 Task: Find connections with filter location Dour with filter topic #healthcarewith filter profile language English with filter current company Teekay with filter school Little Flower Public School - India with filter industry Specialty Trade Contractors with filter service category Real Estate Appraisal with filter keywords title Bank Teller
Action: Mouse moved to (548, 96)
Screenshot: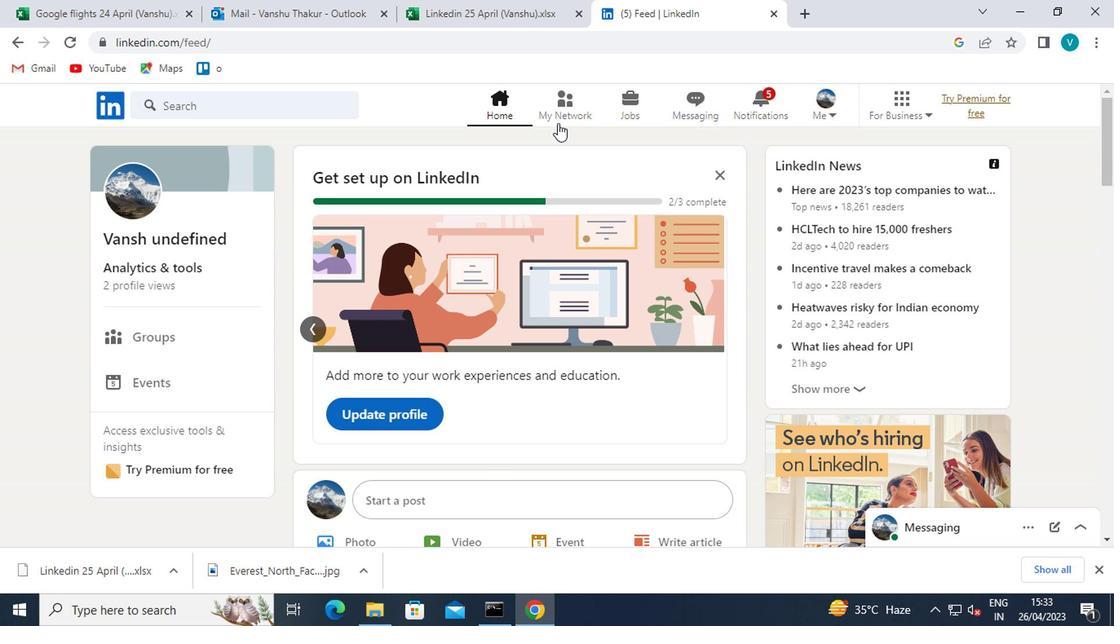 
Action: Mouse pressed left at (548, 96)
Screenshot: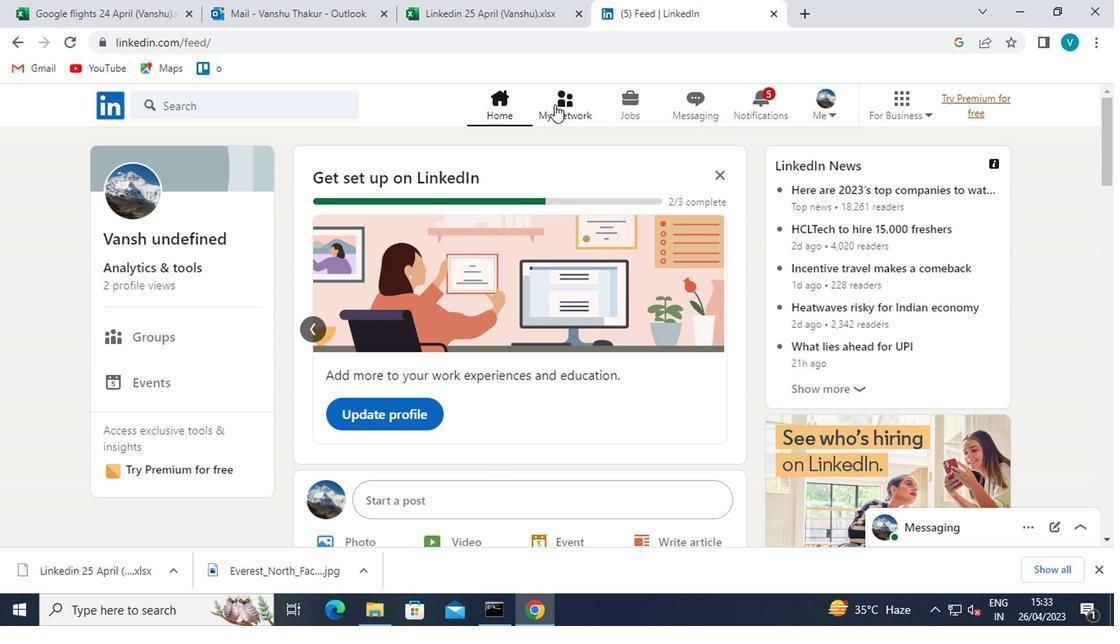 
Action: Mouse moved to (174, 190)
Screenshot: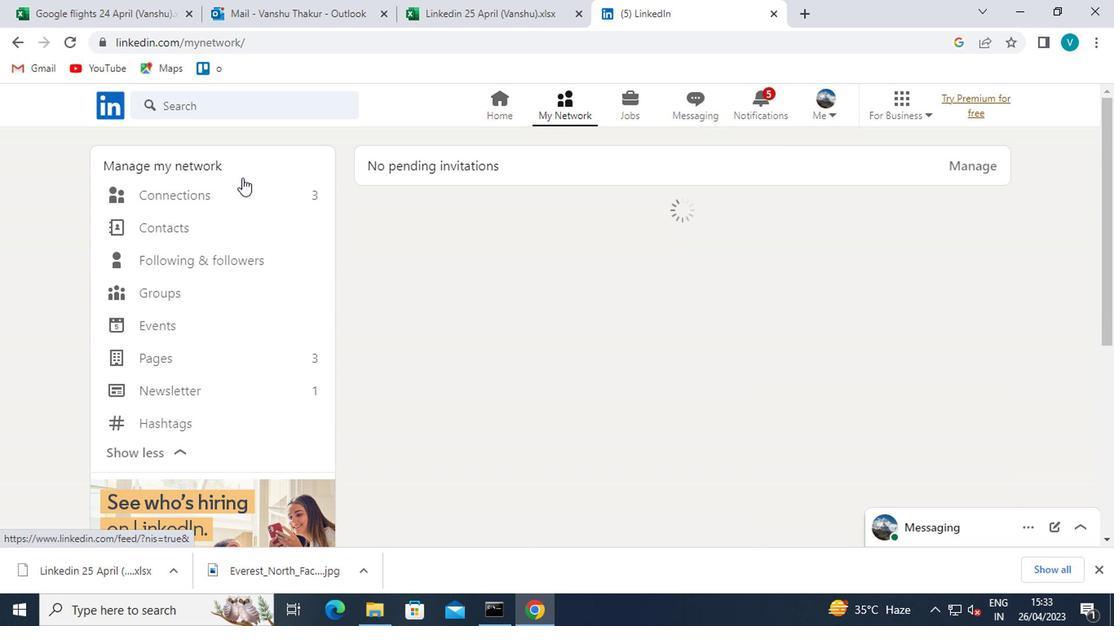 
Action: Mouse pressed left at (174, 190)
Screenshot: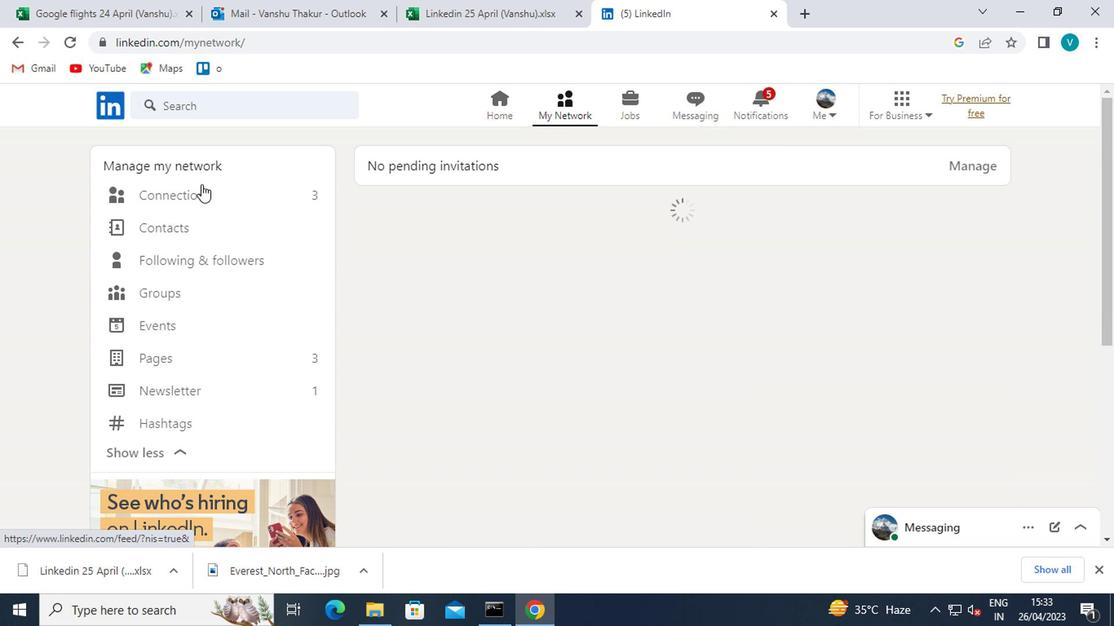 
Action: Mouse moved to (691, 197)
Screenshot: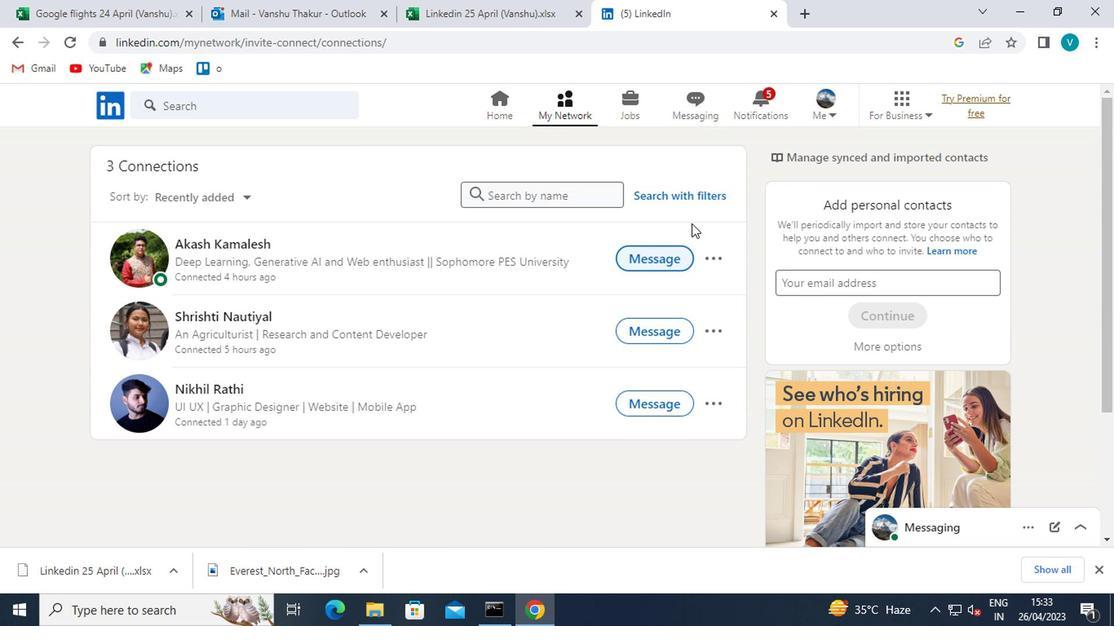 
Action: Mouse pressed left at (691, 197)
Screenshot: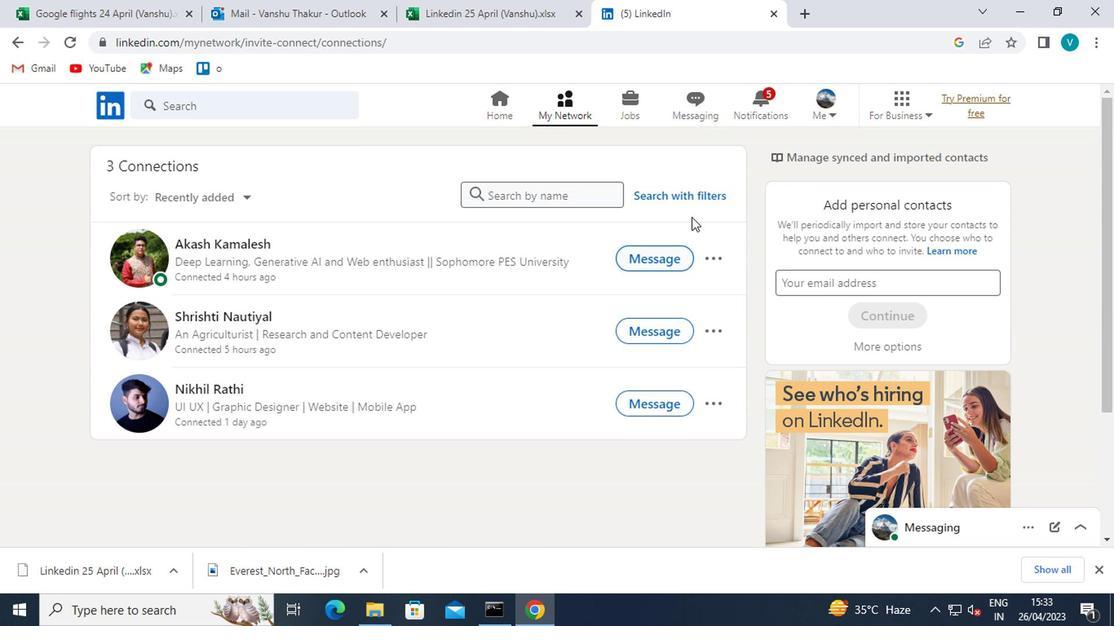 
Action: Mouse moved to (515, 150)
Screenshot: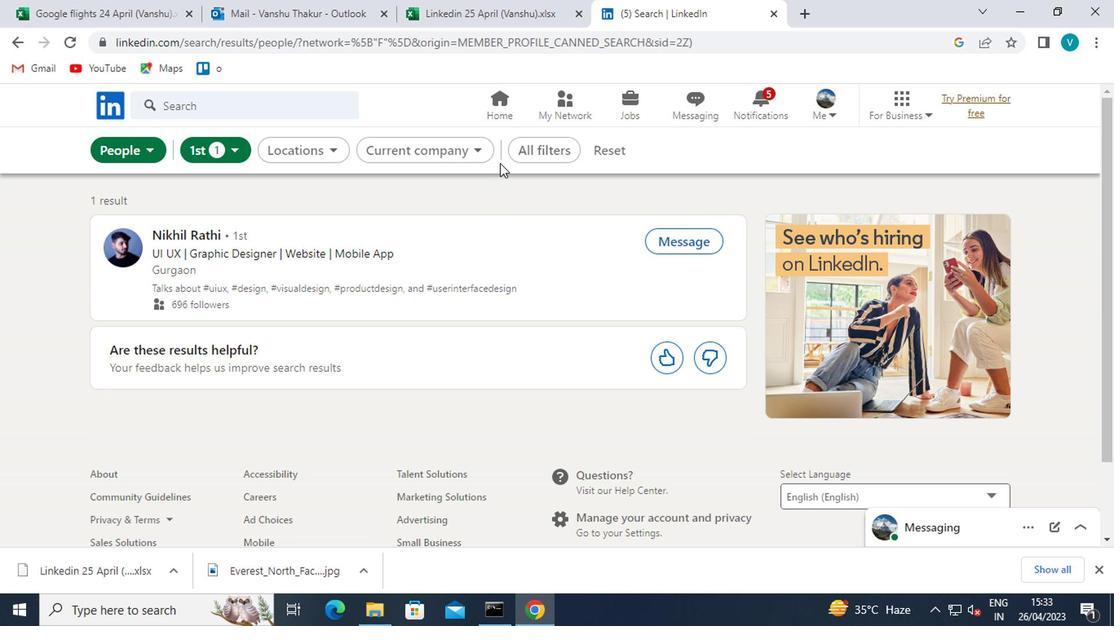 
Action: Mouse pressed left at (515, 150)
Screenshot: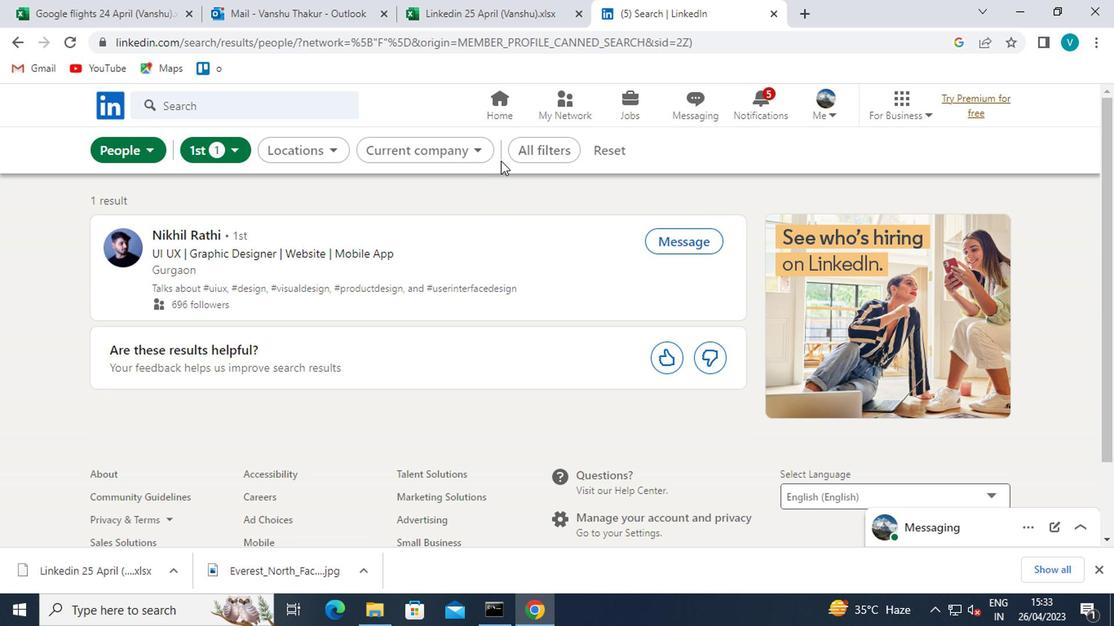 
Action: Mouse moved to (751, 269)
Screenshot: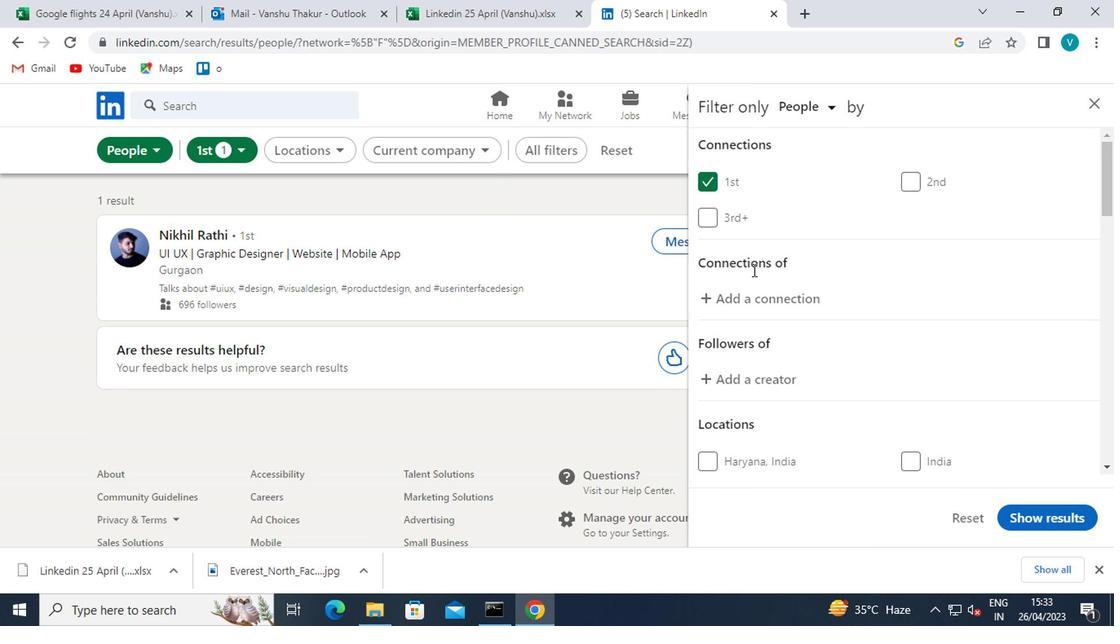
Action: Mouse scrolled (751, 268) with delta (0, -1)
Screenshot: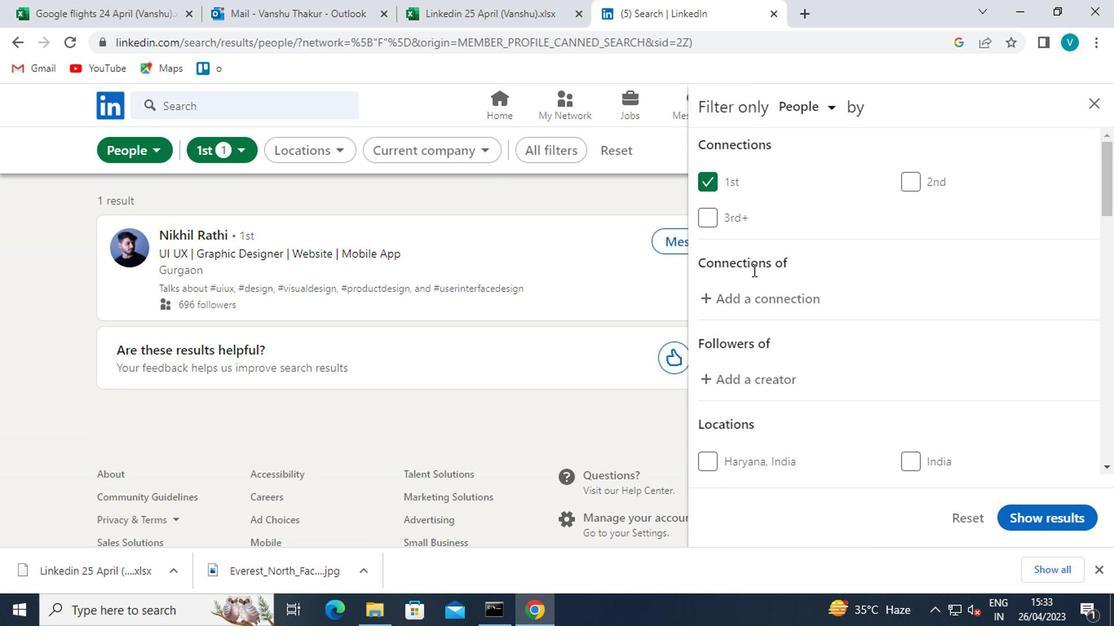 
Action: Mouse moved to (752, 273)
Screenshot: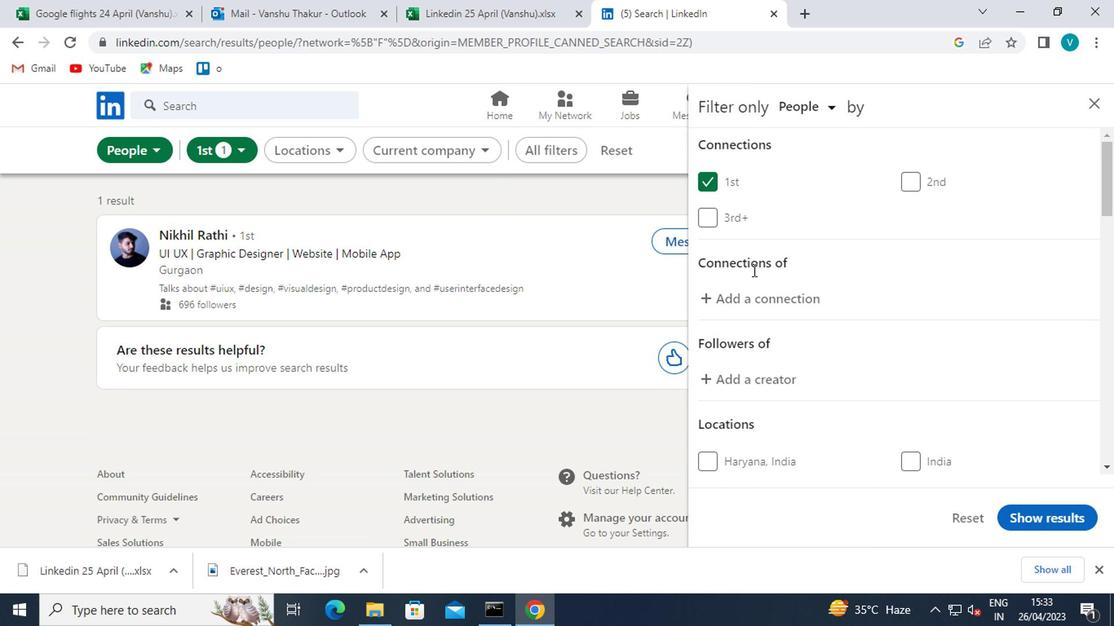
Action: Mouse scrolled (752, 272) with delta (0, -1)
Screenshot: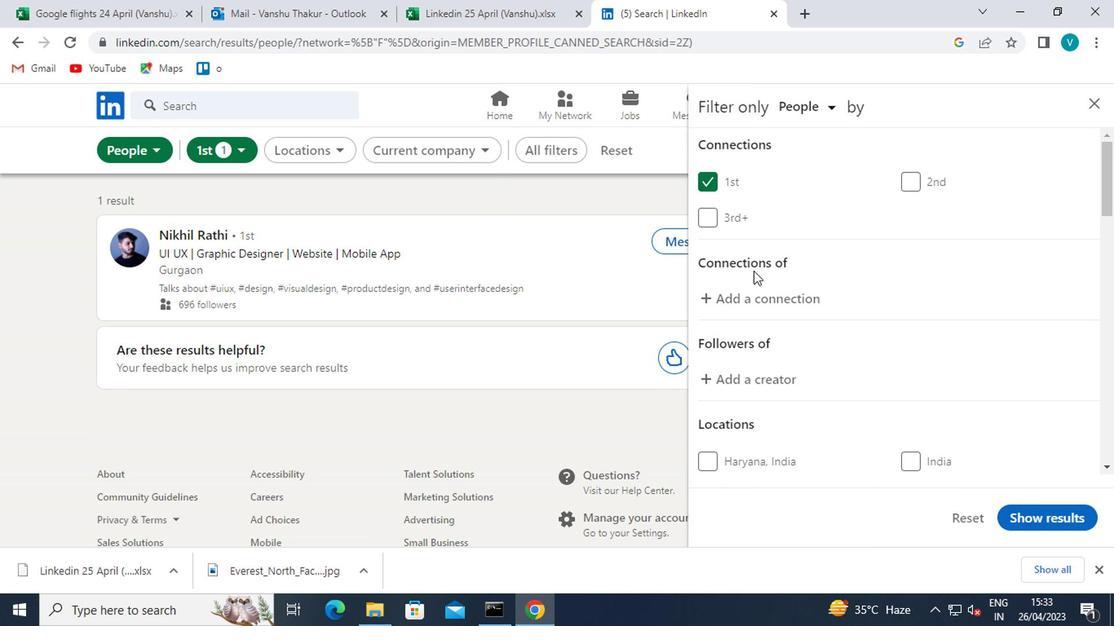
Action: Mouse moved to (756, 367)
Screenshot: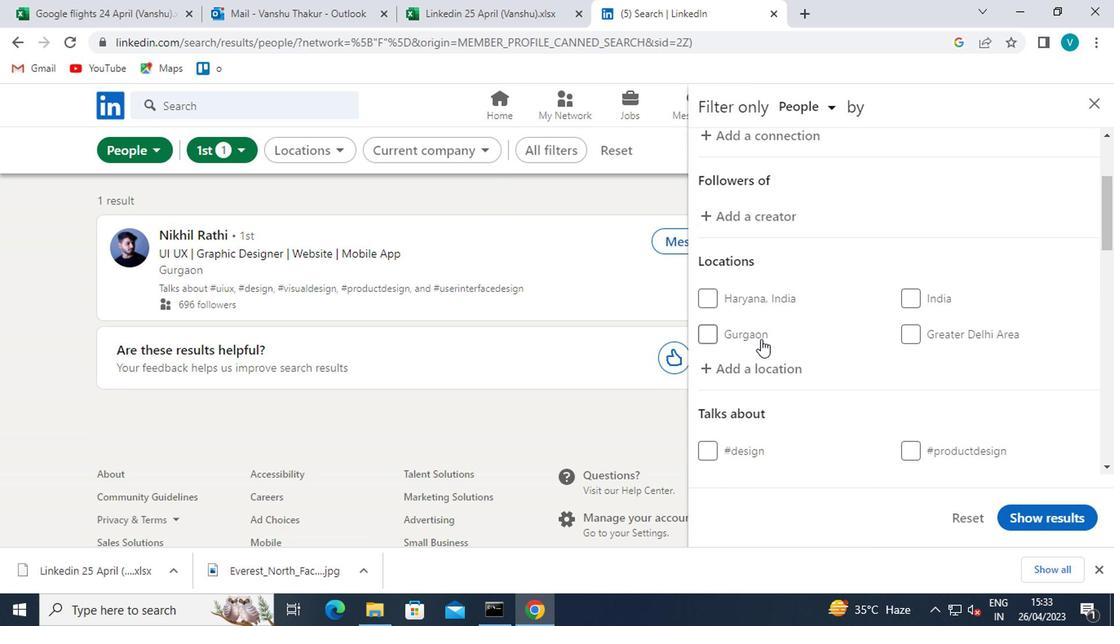 
Action: Mouse pressed left at (756, 367)
Screenshot: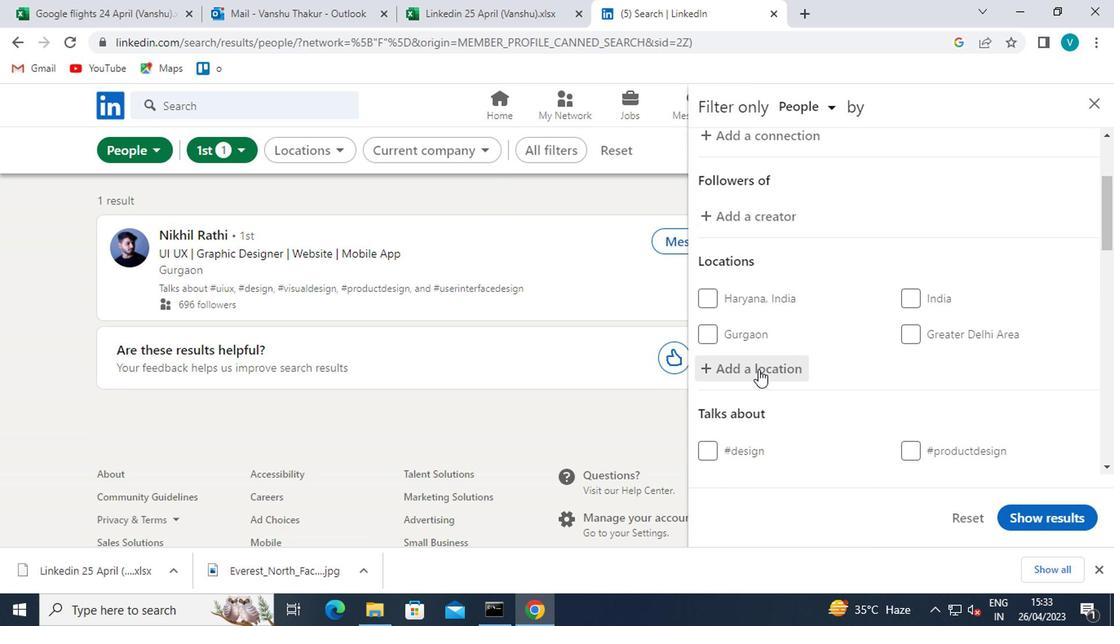 
Action: Mouse moved to (751, 367)
Screenshot: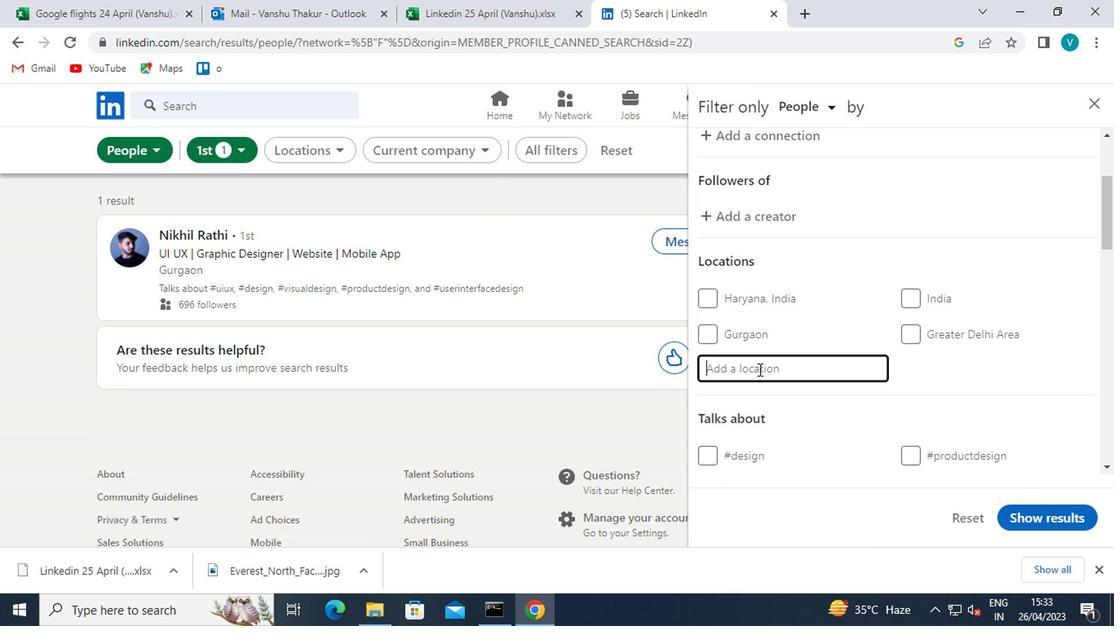 
Action: Key pressed <Key.shift>DO
Screenshot: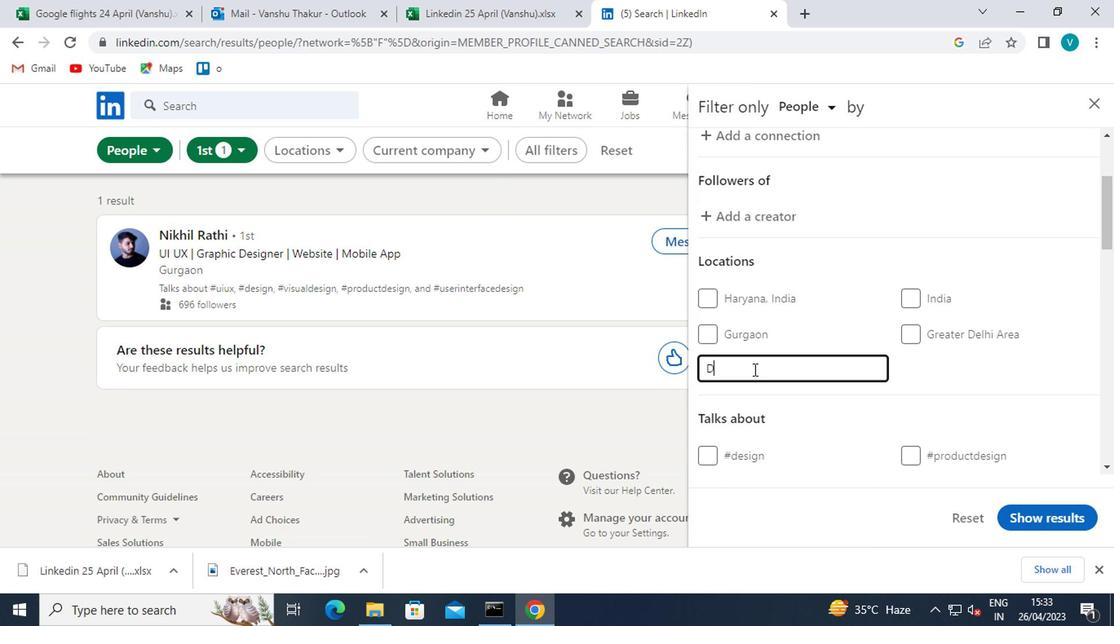 
Action: Mouse moved to (749, 367)
Screenshot: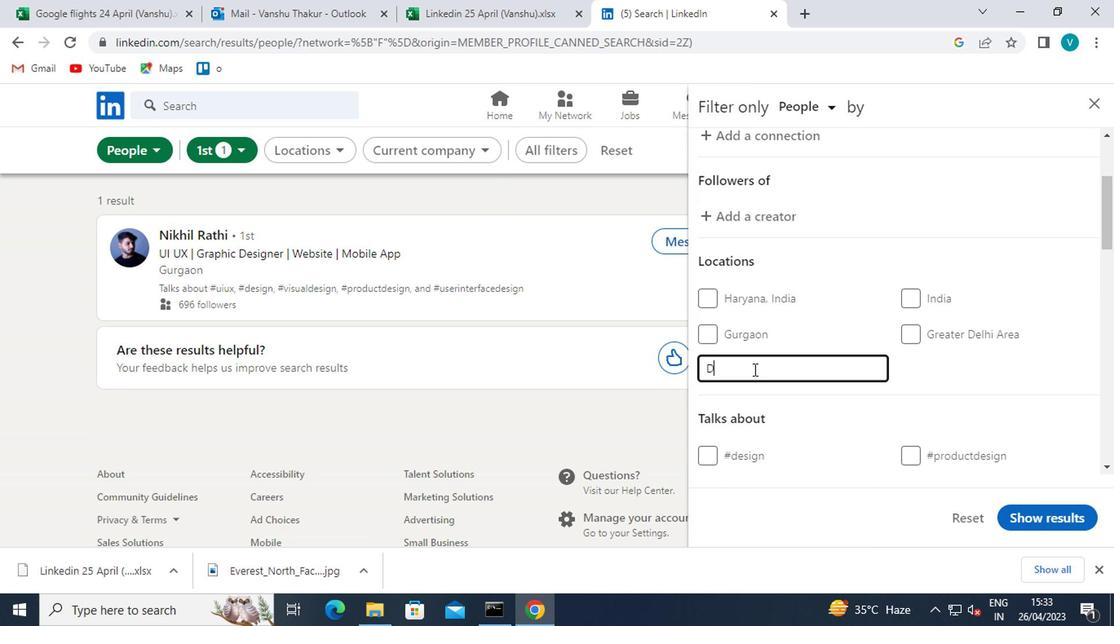 
Action: Key pressed UR
Screenshot: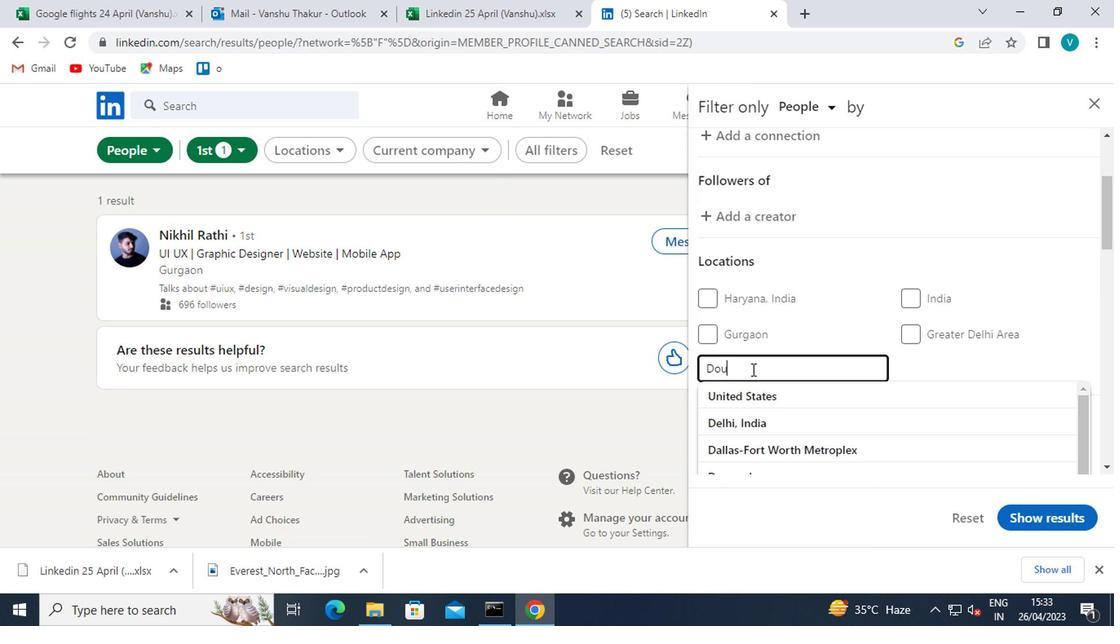 
Action: Mouse moved to (789, 416)
Screenshot: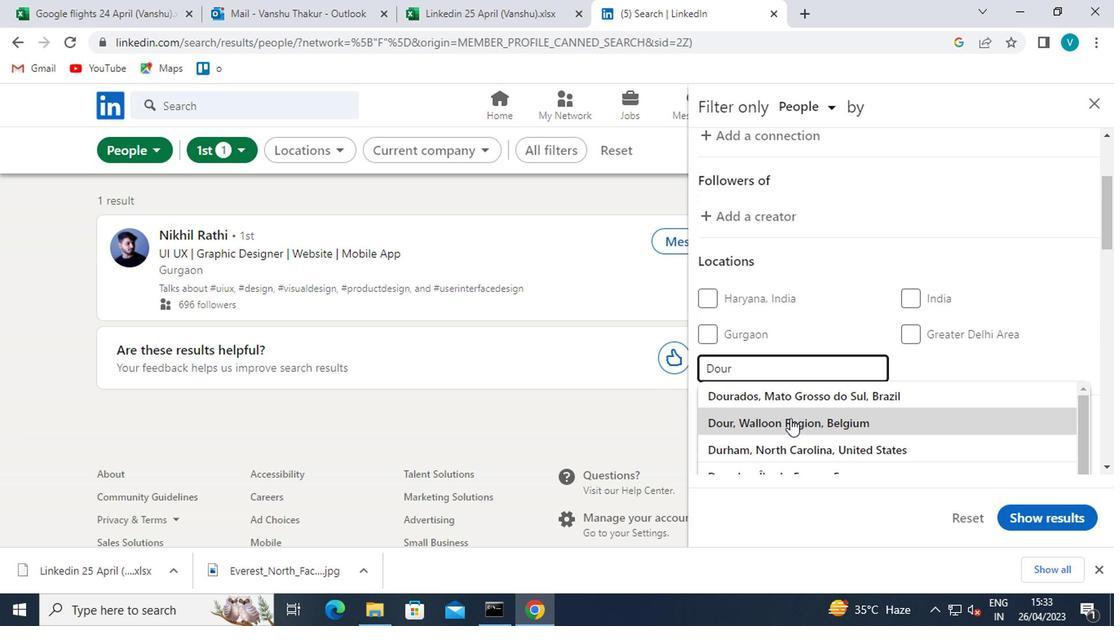 
Action: Mouse pressed left at (789, 416)
Screenshot: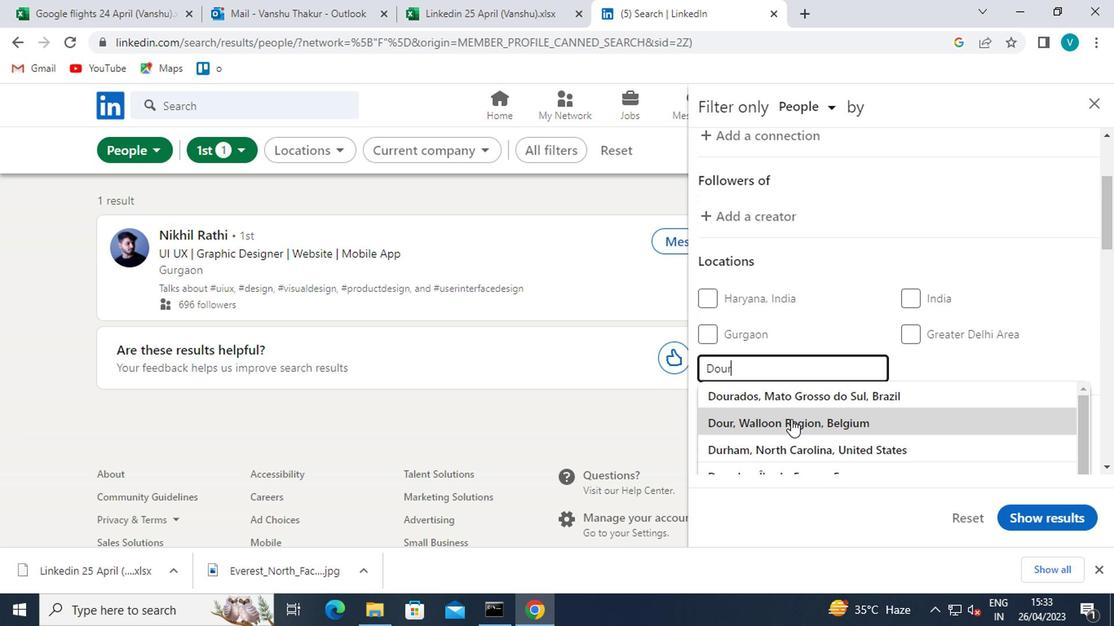 
Action: Mouse scrolled (789, 416) with delta (0, 0)
Screenshot: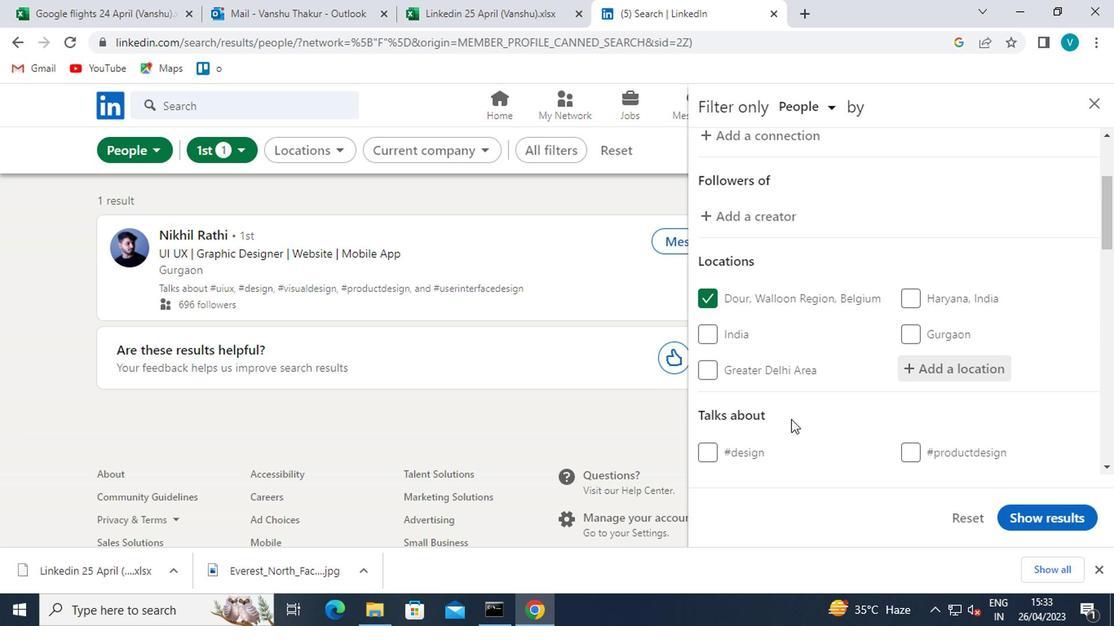 
Action: Mouse scrolled (789, 416) with delta (0, 0)
Screenshot: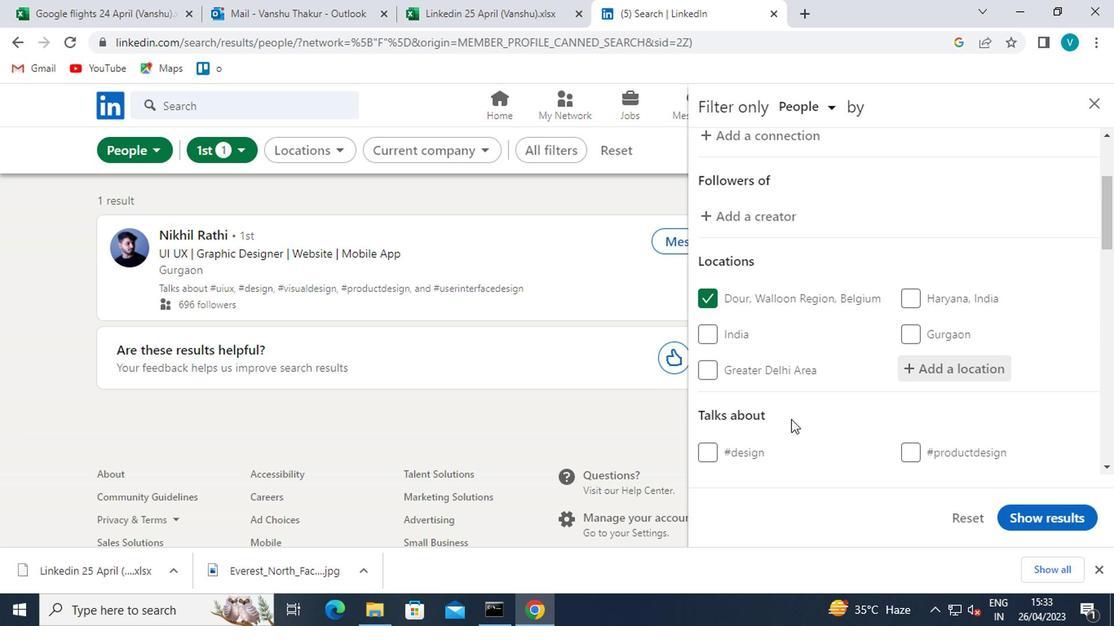 
Action: Mouse moved to (996, 360)
Screenshot: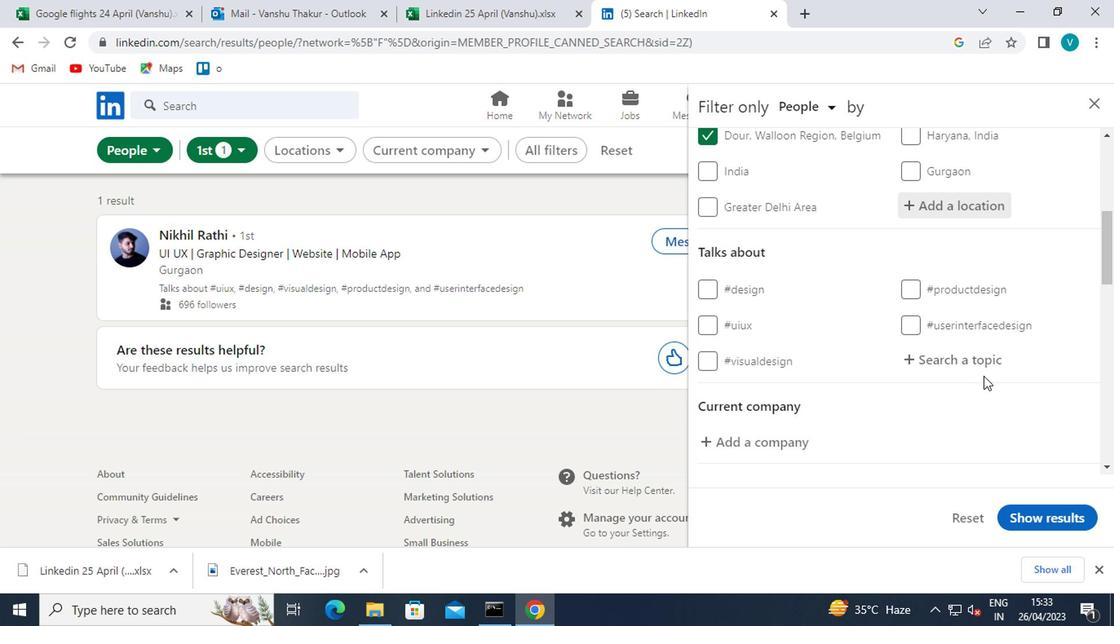 
Action: Mouse pressed left at (996, 360)
Screenshot: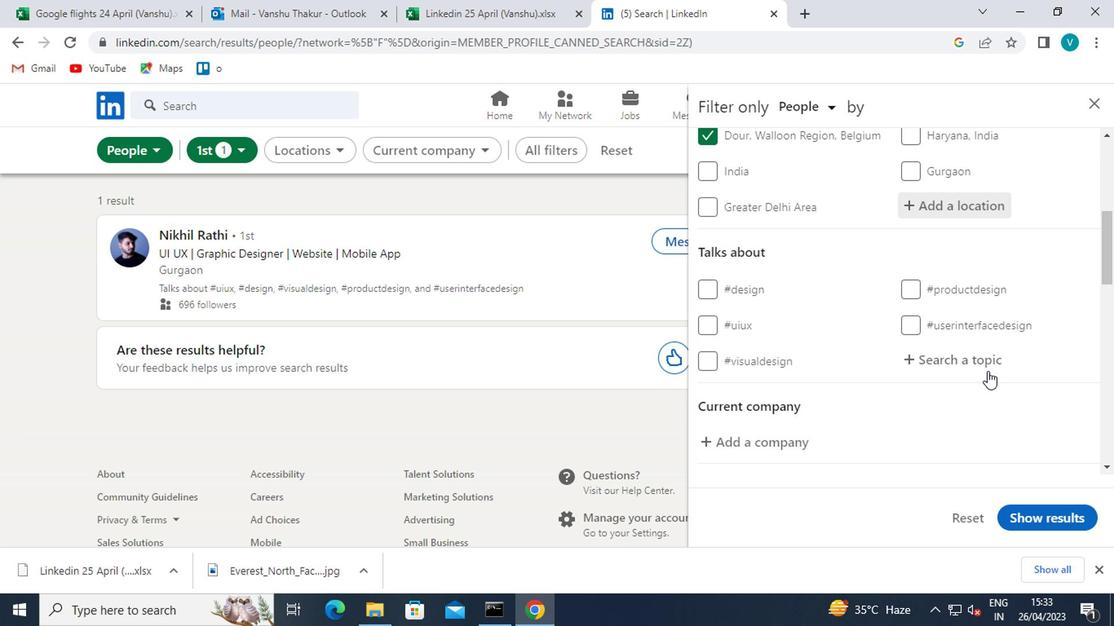 
Action: Mouse moved to (988, 363)
Screenshot: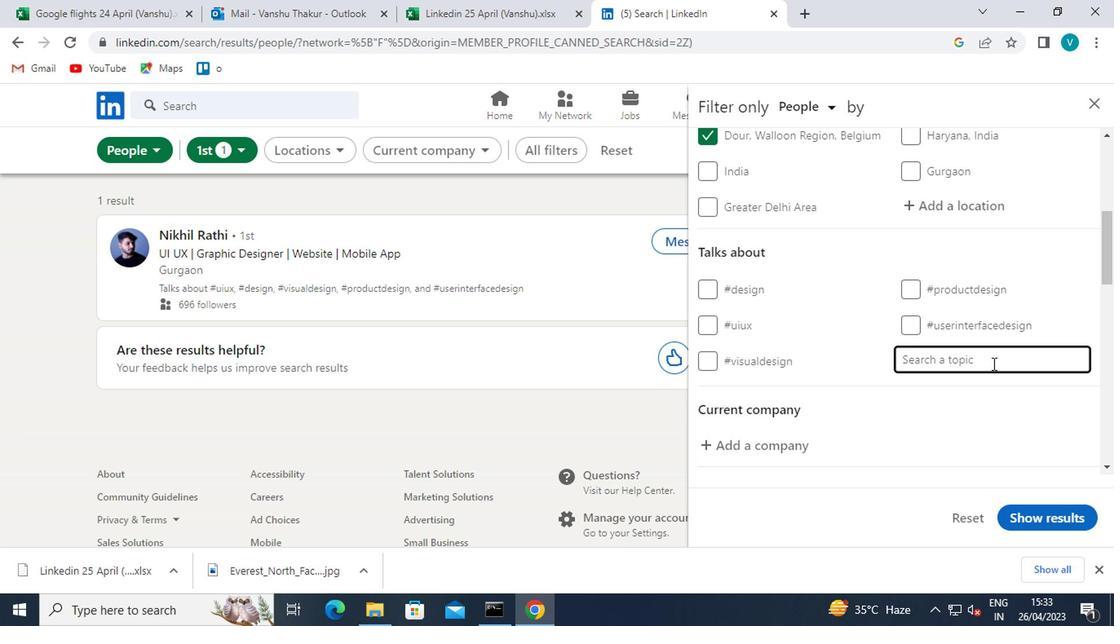 
Action: Key pressed <Key.shift>#HEA
Screenshot: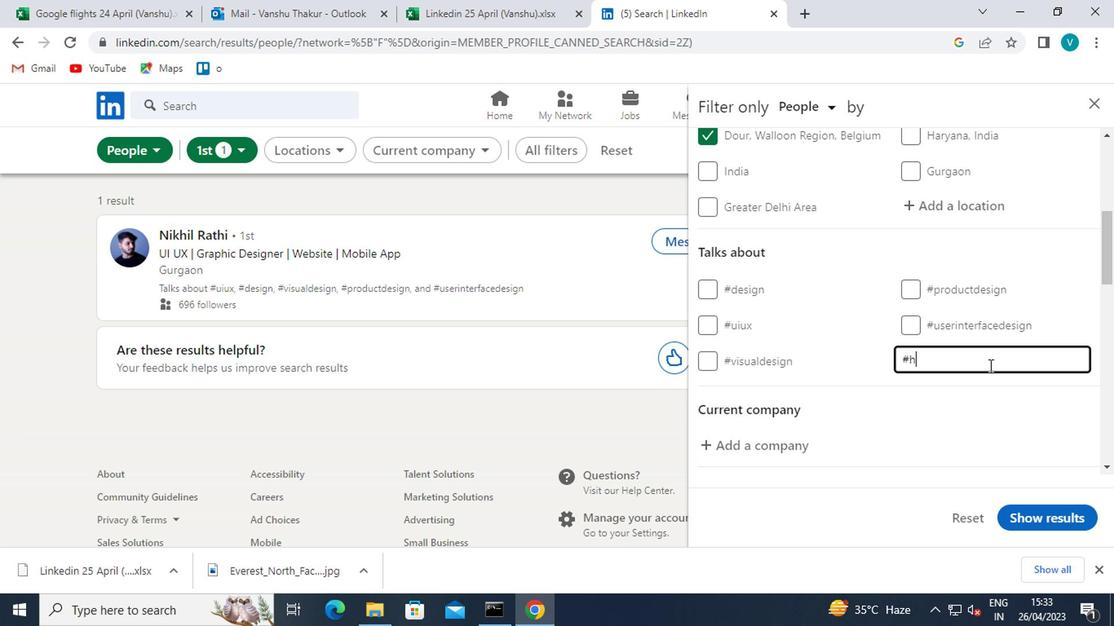 
Action: Mouse moved to (962, 352)
Screenshot: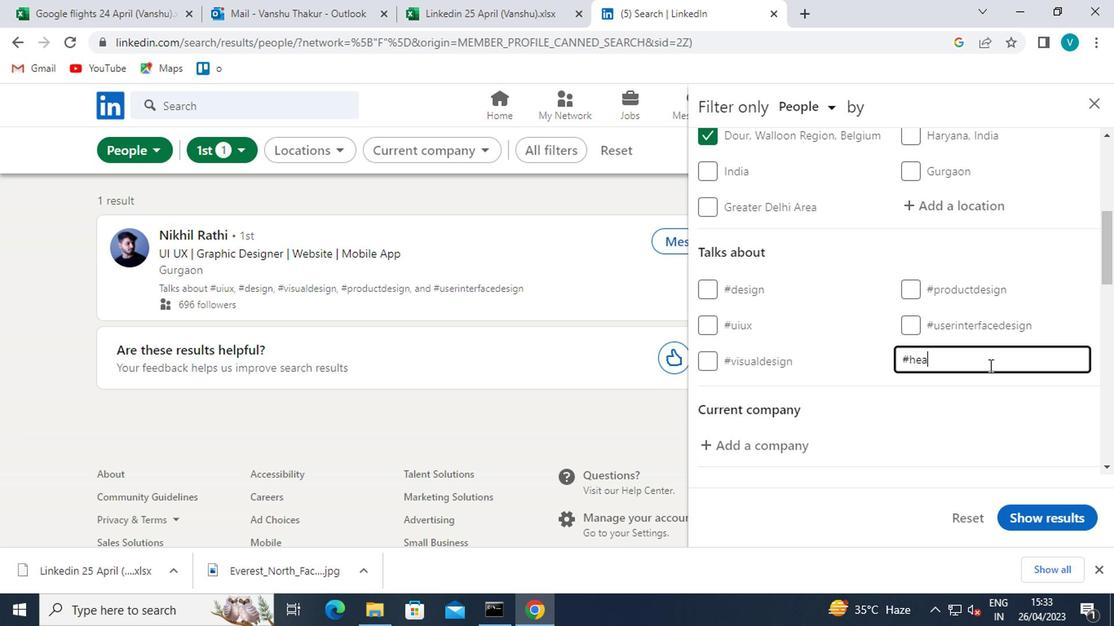 
Action: Key pressed L
Screenshot: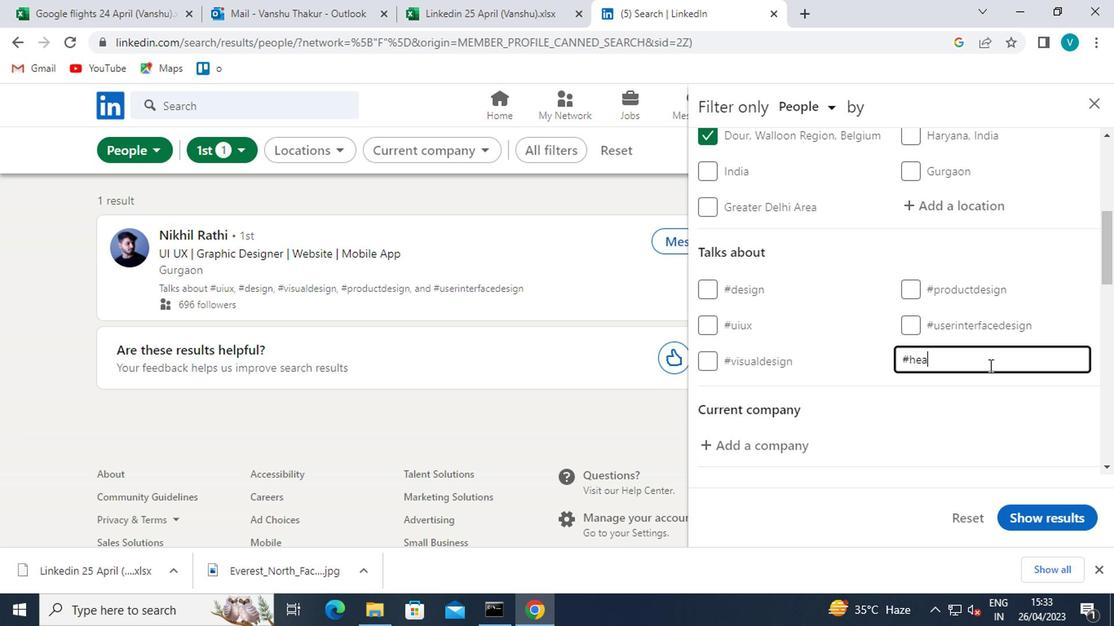 
Action: Mouse moved to (960, 351)
Screenshot: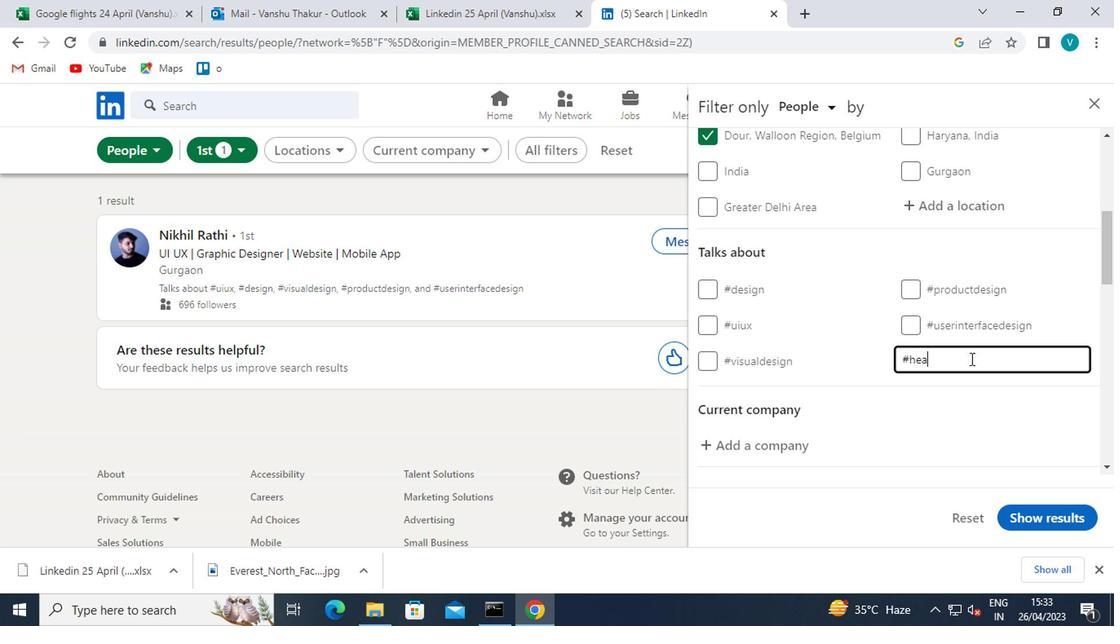 
Action: Key pressed T
Screenshot: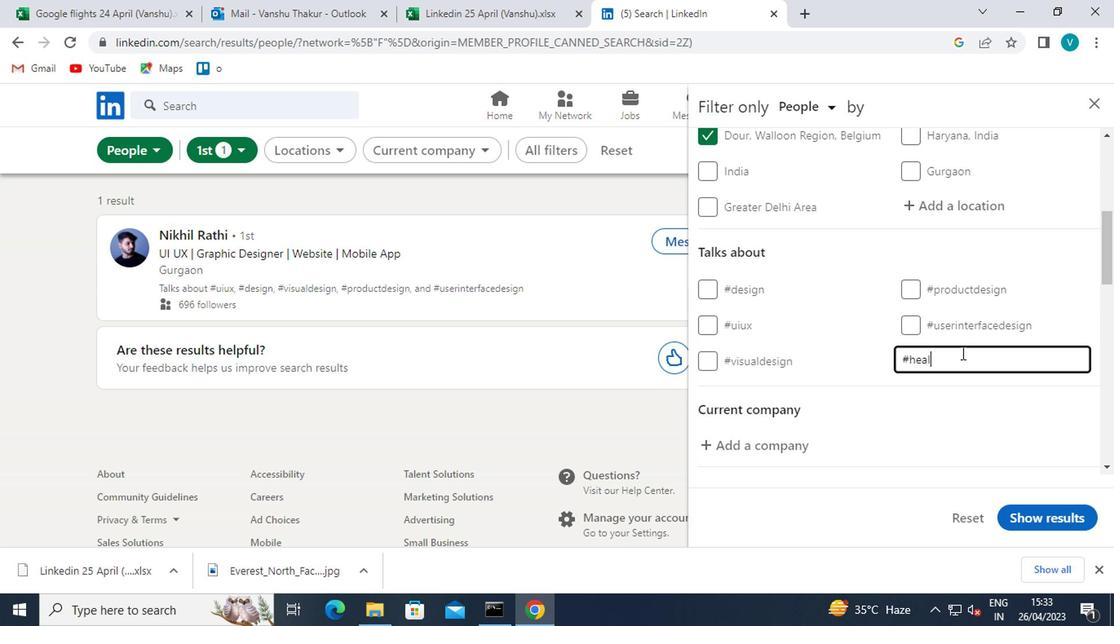 
Action: Mouse moved to (960, 350)
Screenshot: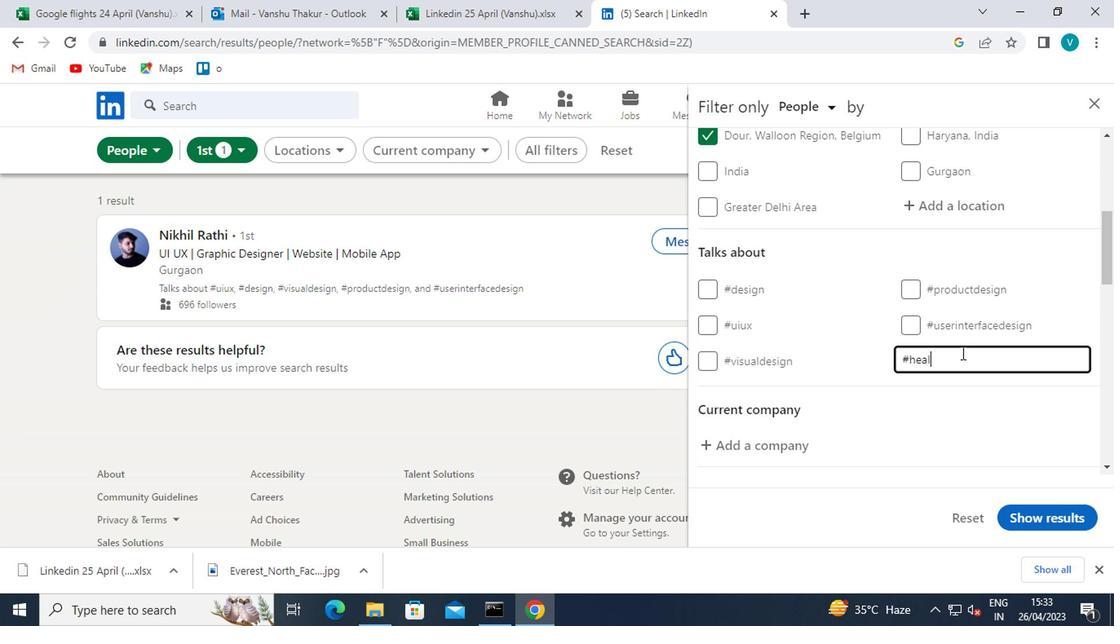 
Action: Key pressed HCARE
Screenshot: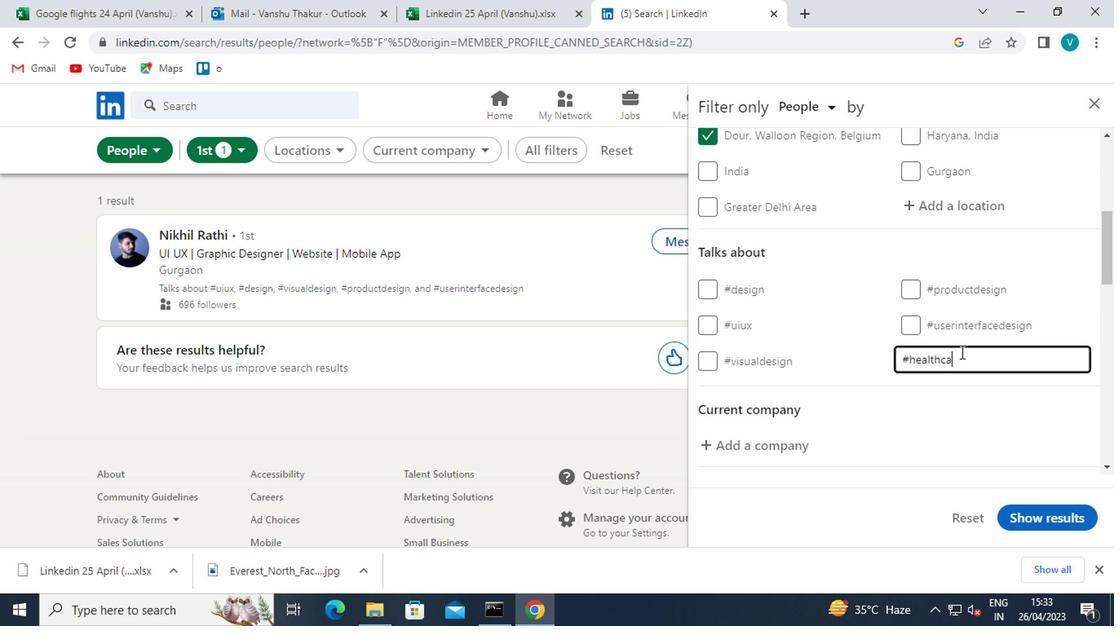 
Action: Mouse moved to (949, 380)
Screenshot: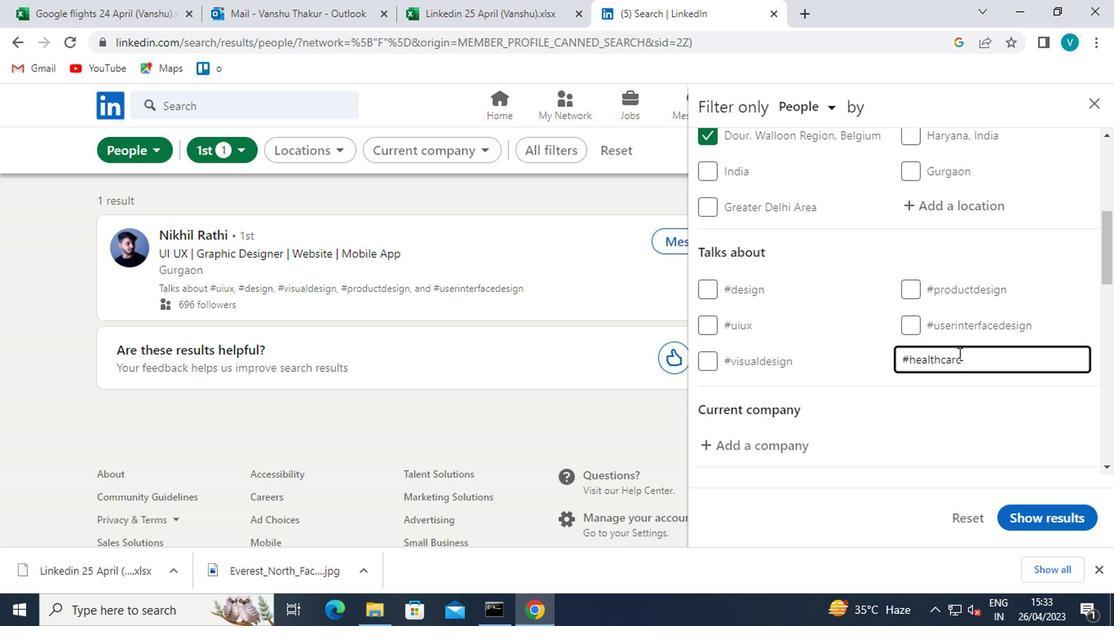 
Action: Mouse pressed left at (949, 380)
Screenshot: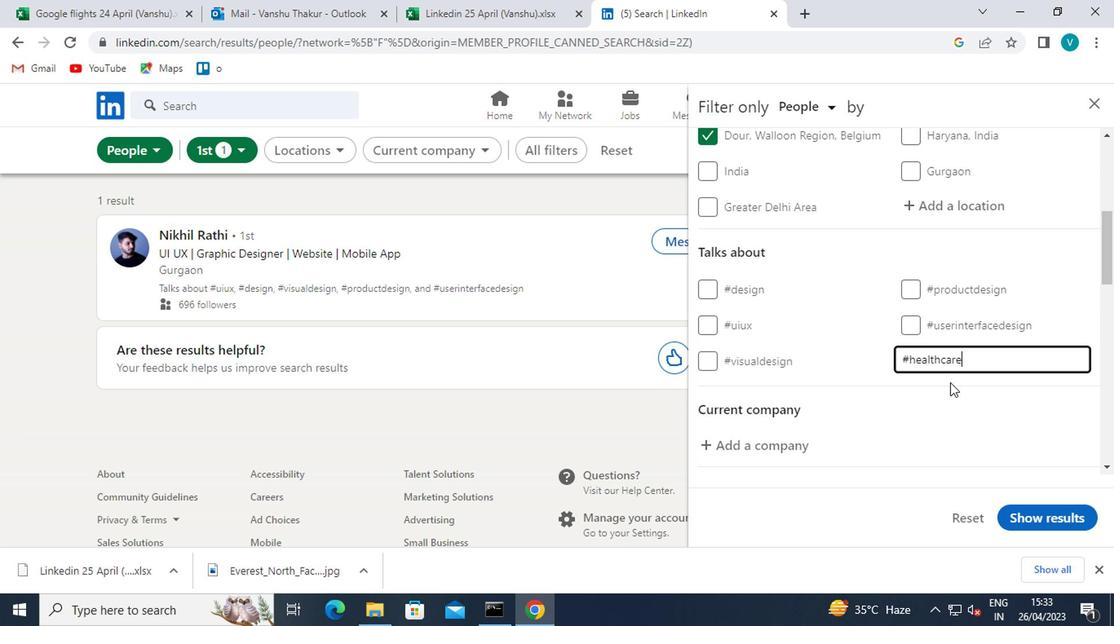 
Action: Mouse scrolled (949, 379) with delta (0, -1)
Screenshot: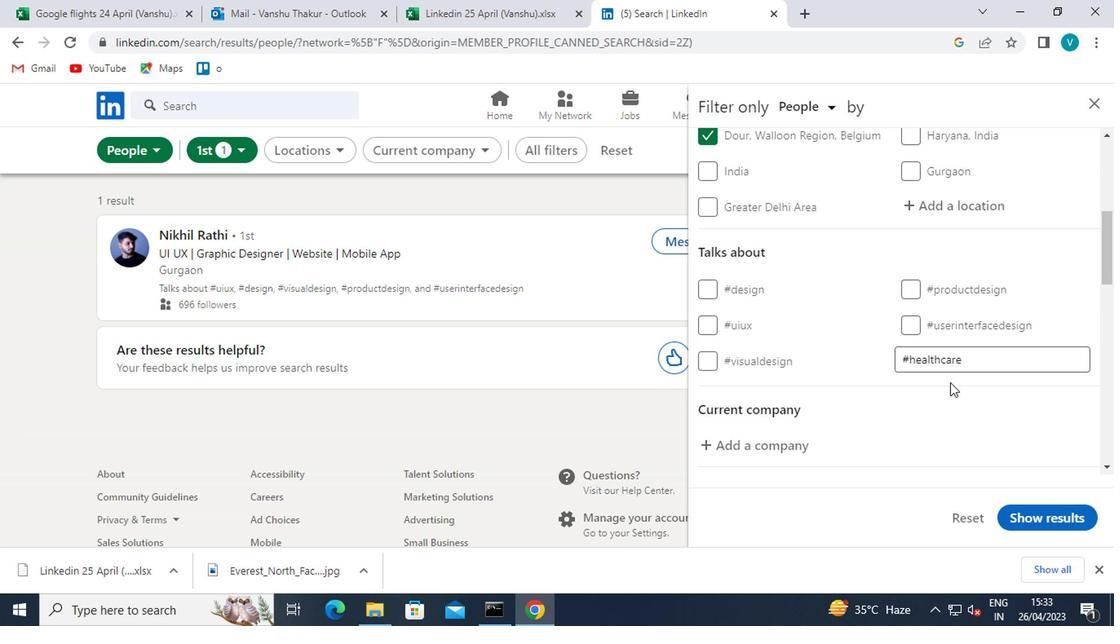 
Action: Mouse scrolled (949, 379) with delta (0, -1)
Screenshot: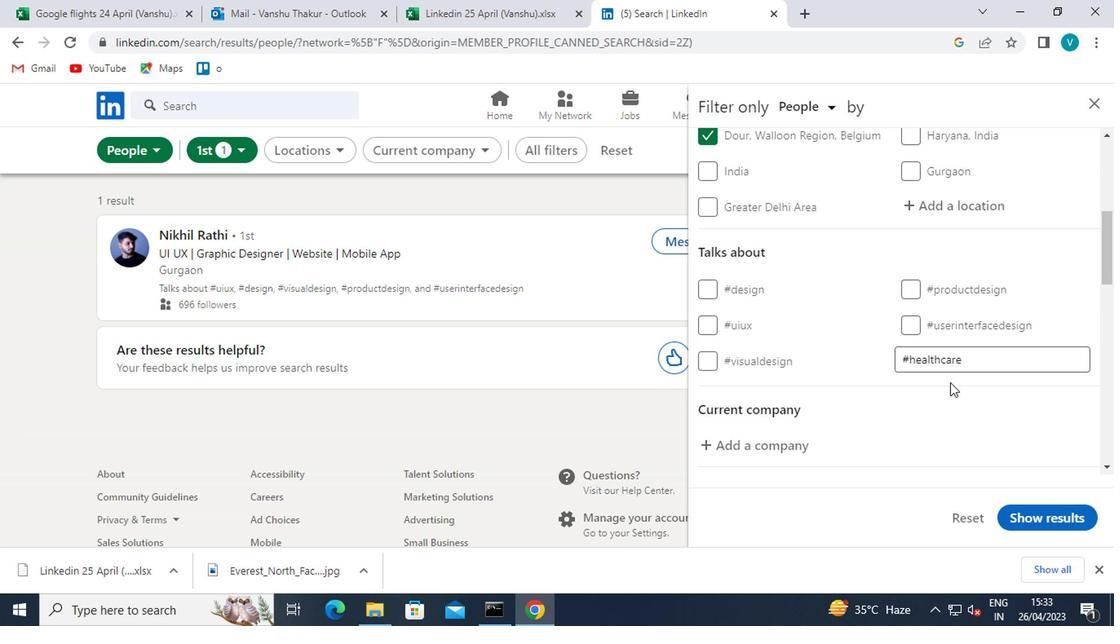 
Action: Mouse scrolled (949, 379) with delta (0, -1)
Screenshot: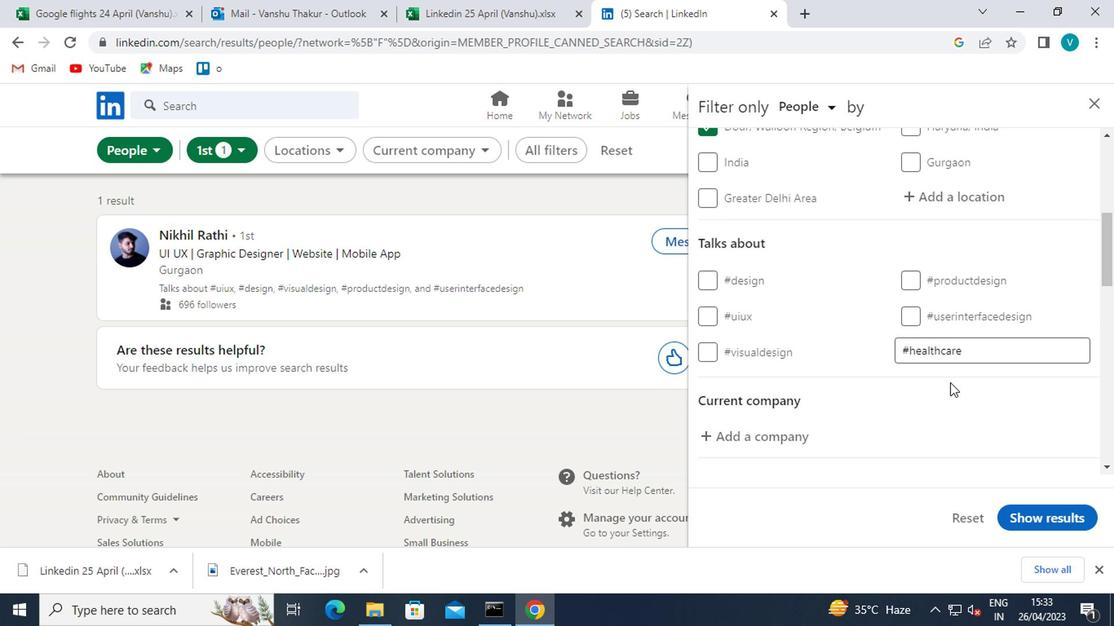 
Action: Mouse scrolled (949, 379) with delta (0, -1)
Screenshot: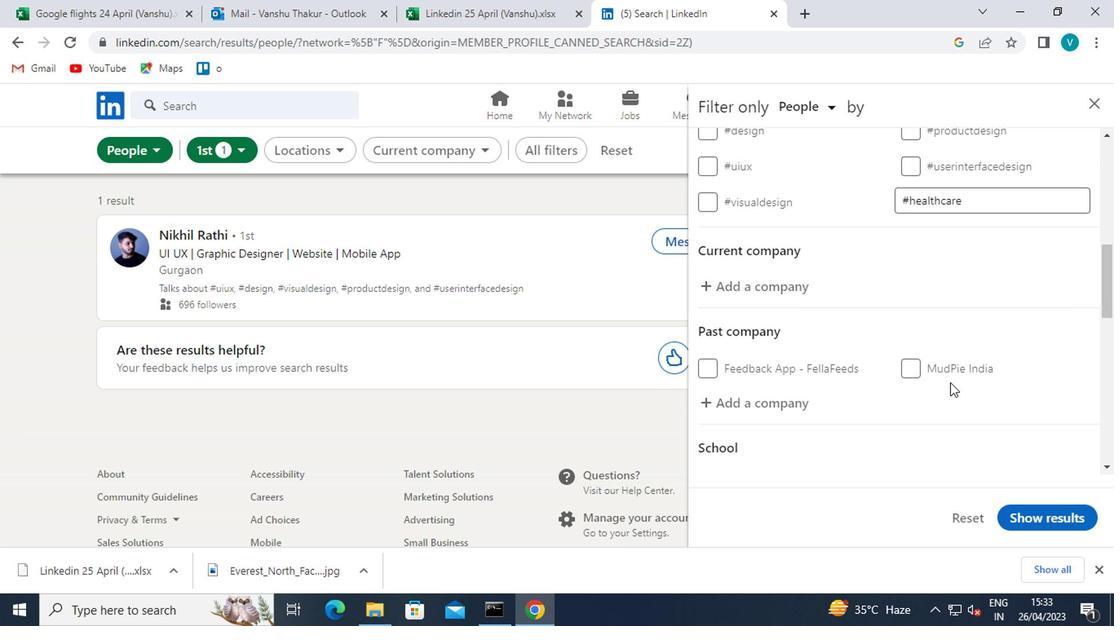 
Action: Mouse scrolled (949, 379) with delta (0, -1)
Screenshot: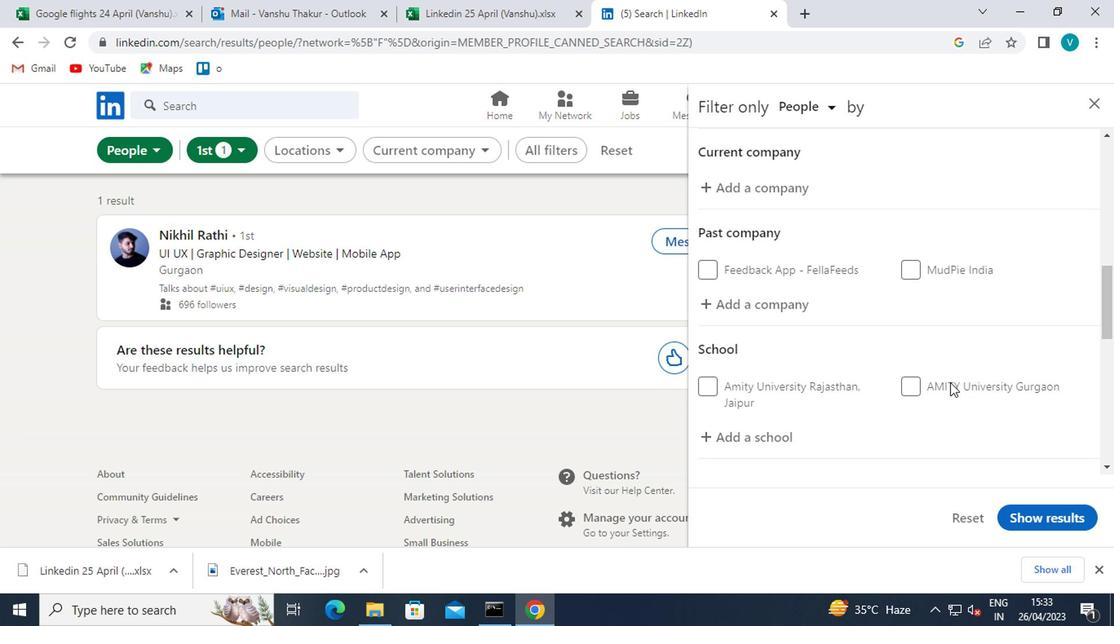
Action: Mouse moved to (738, 335)
Screenshot: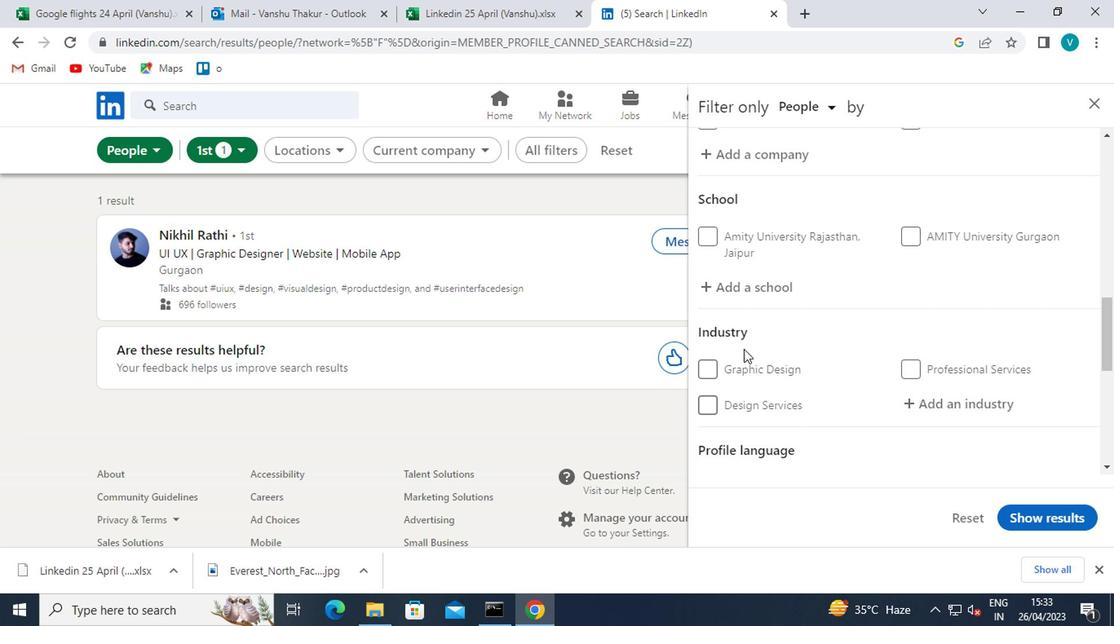 
Action: Mouse scrolled (738, 335) with delta (0, 0)
Screenshot: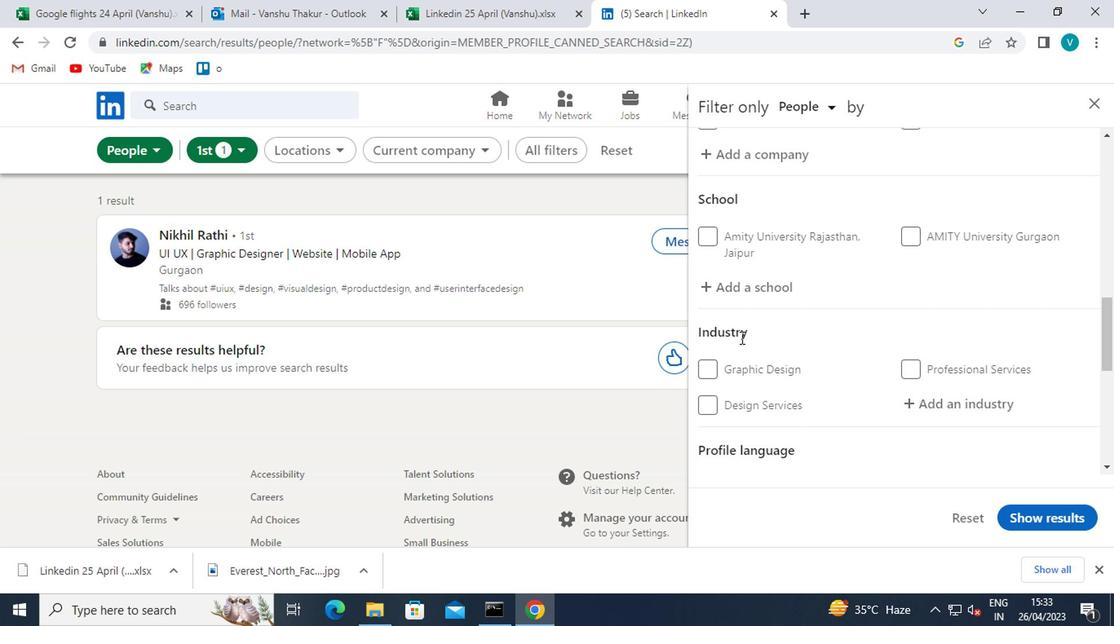
Action: Mouse moved to (713, 403)
Screenshot: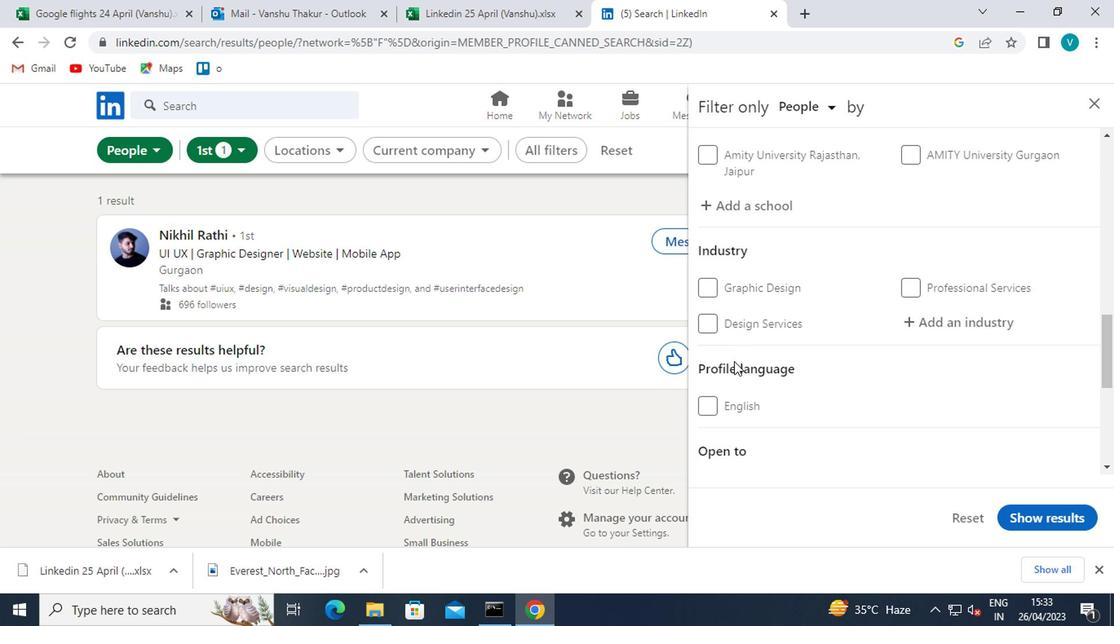 
Action: Mouse pressed left at (713, 403)
Screenshot: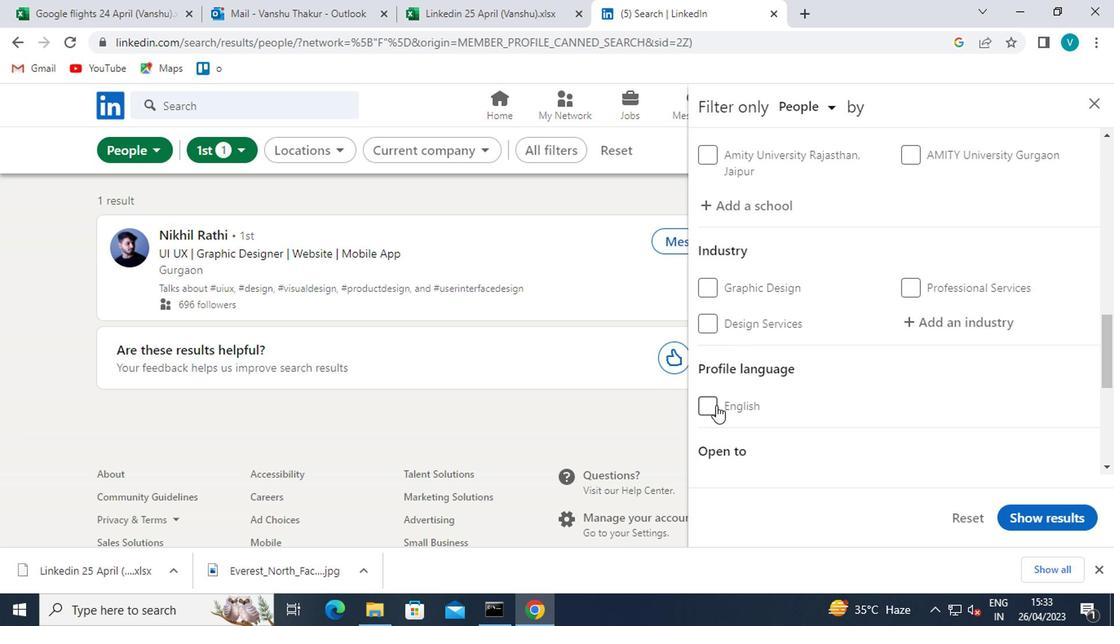 
Action: Mouse moved to (826, 391)
Screenshot: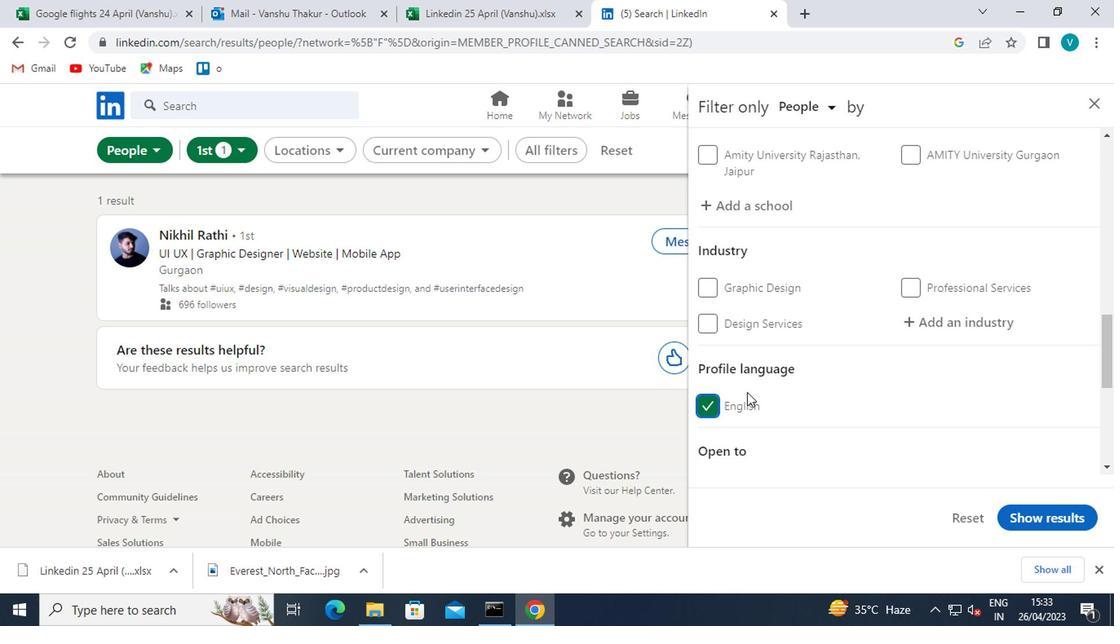 
Action: Mouse scrolled (826, 391) with delta (0, 0)
Screenshot: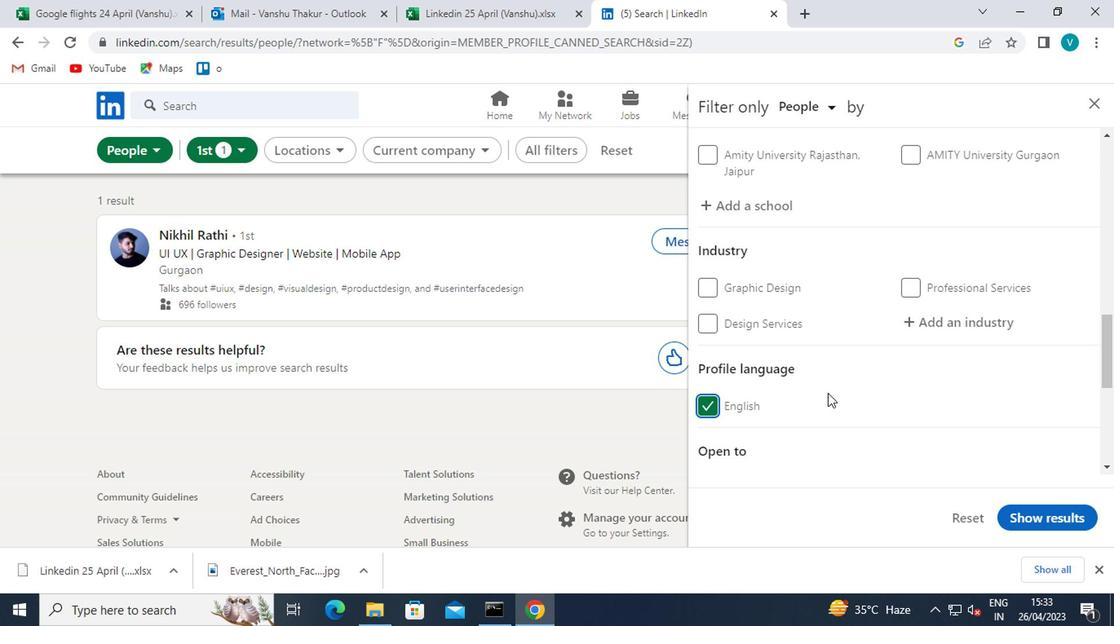 
Action: Mouse scrolled (826, 391) with delta (0, 0)
Screenshot: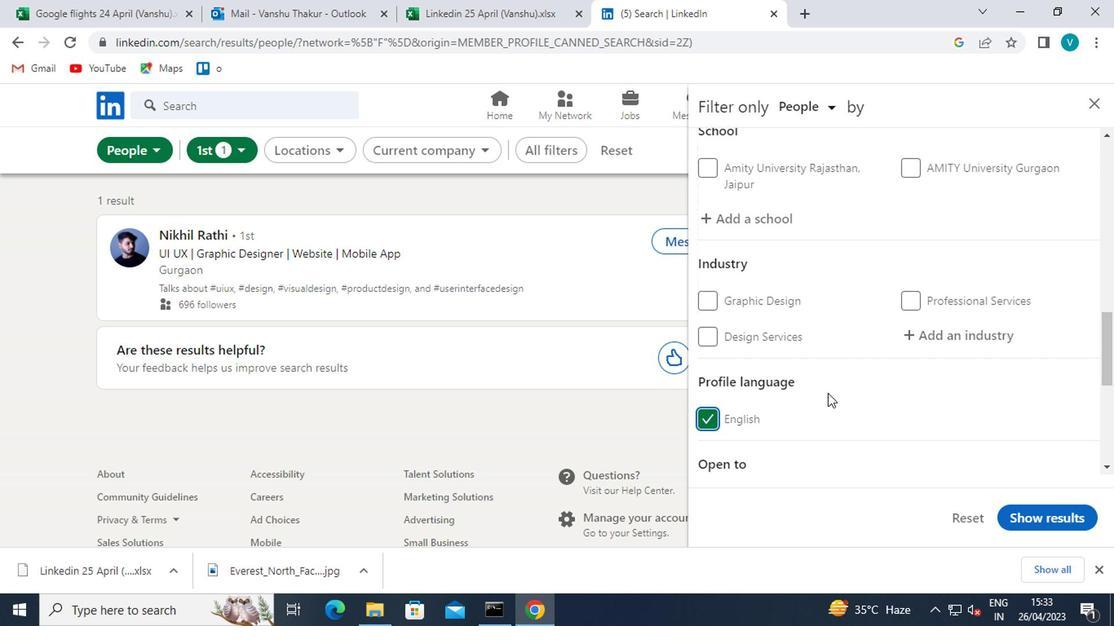 
Action: Mouse moved to (747, 277)
Screenshot: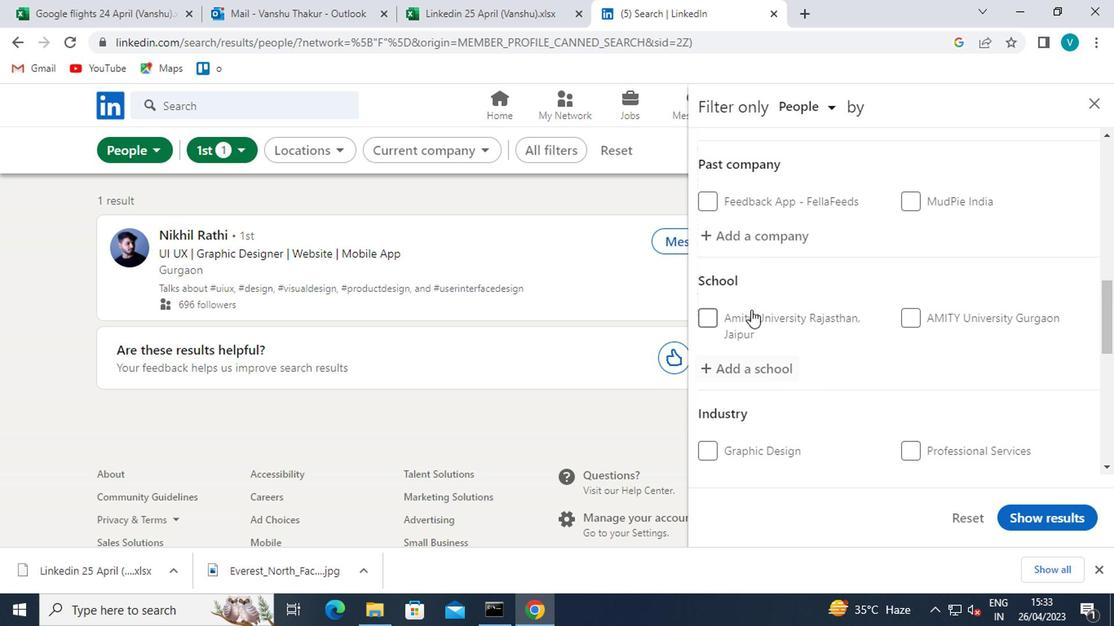 
Action: Mouse scrolled (747, 278) with delta (0, 0)
Screenshot: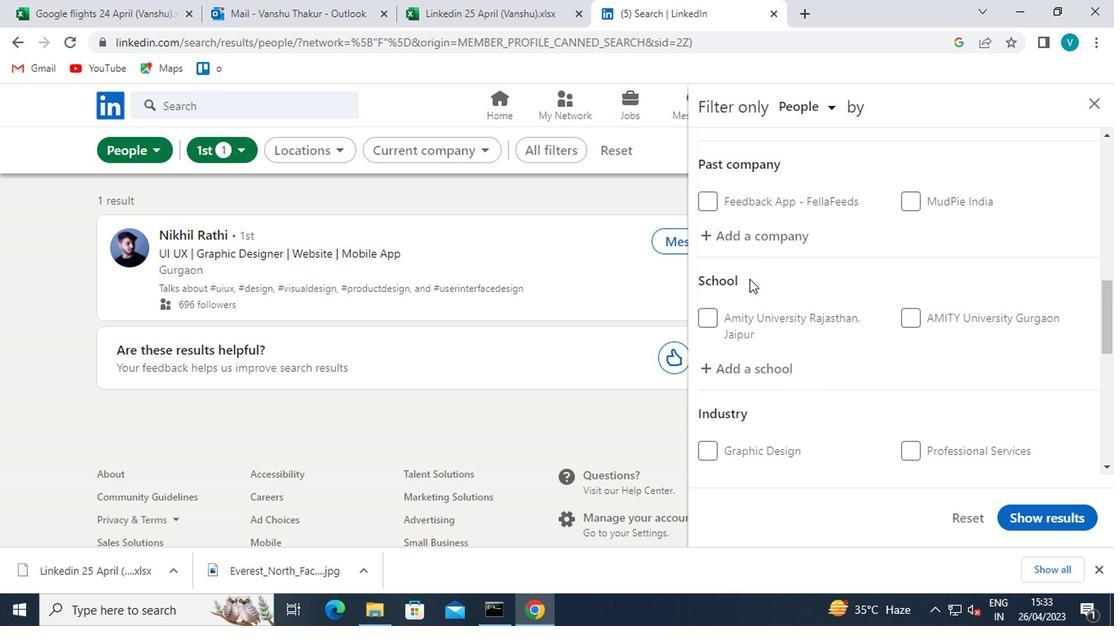 
Action: Mouse moved to (770, 187)
Screenshot: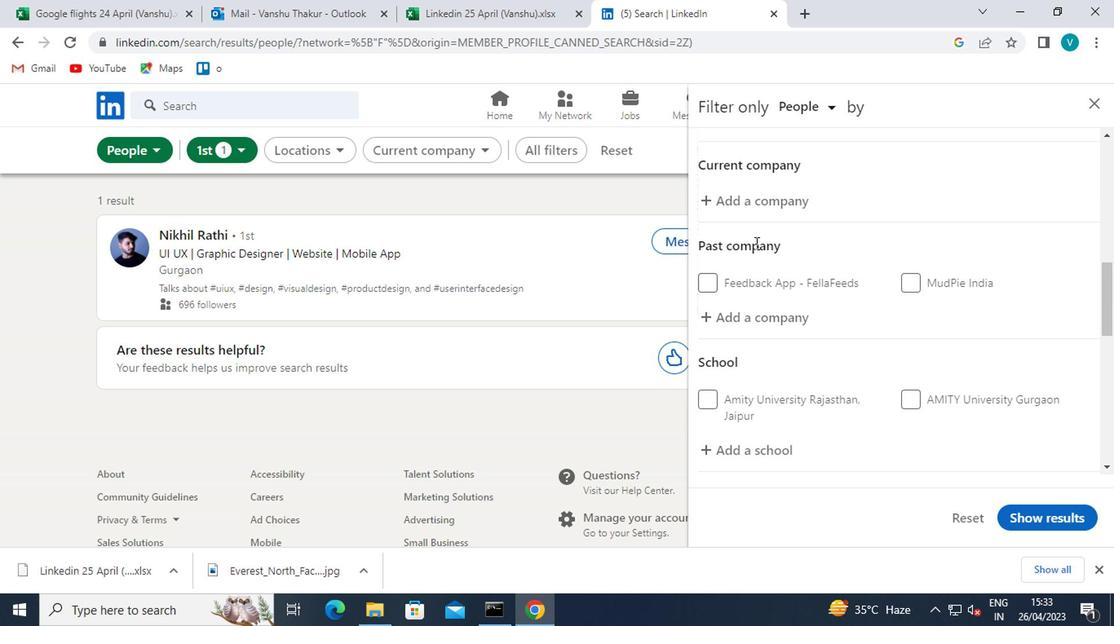 
Action: Mouse pressed left at (770, 187)
Screenshot: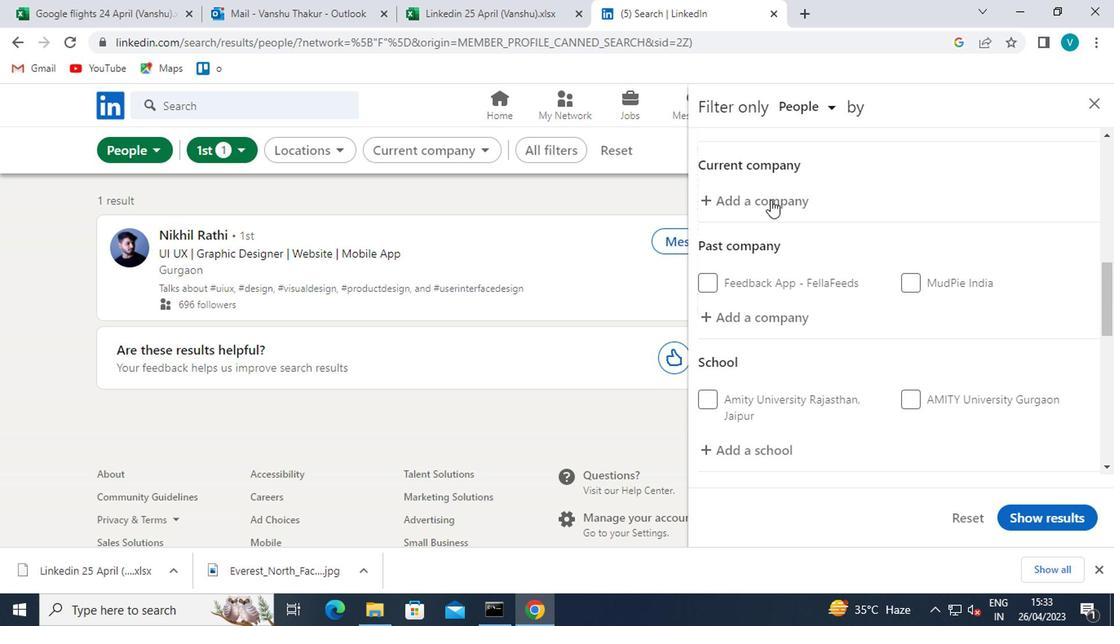
Action: Mouse moved to (775, 186)
Screenshot: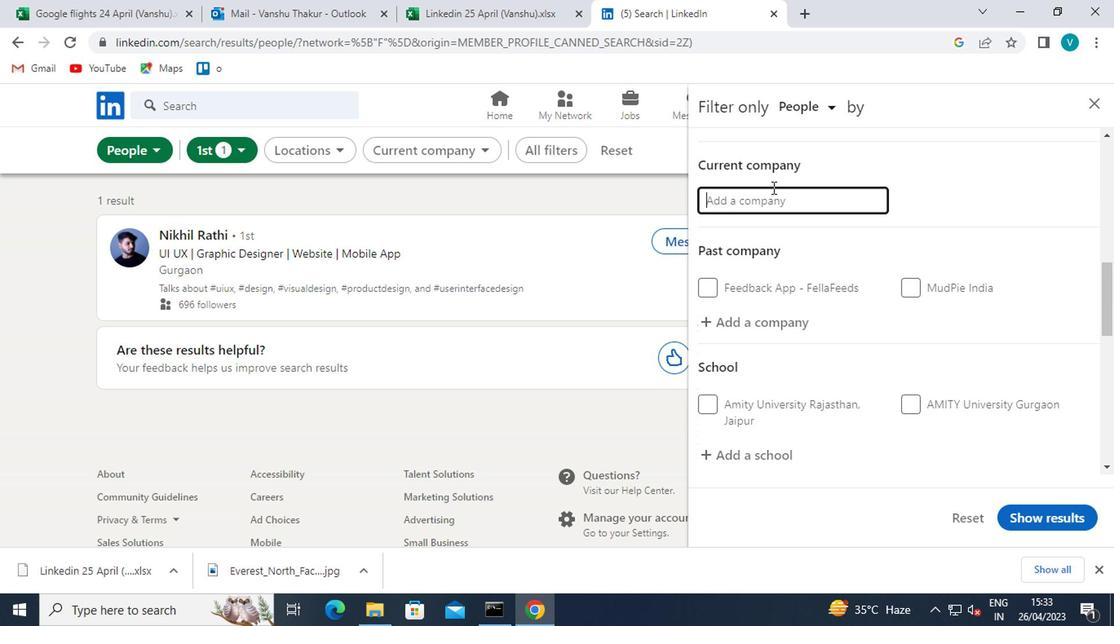 
Action: Key pressed <Key.shift>TEEKAY
Screenshot: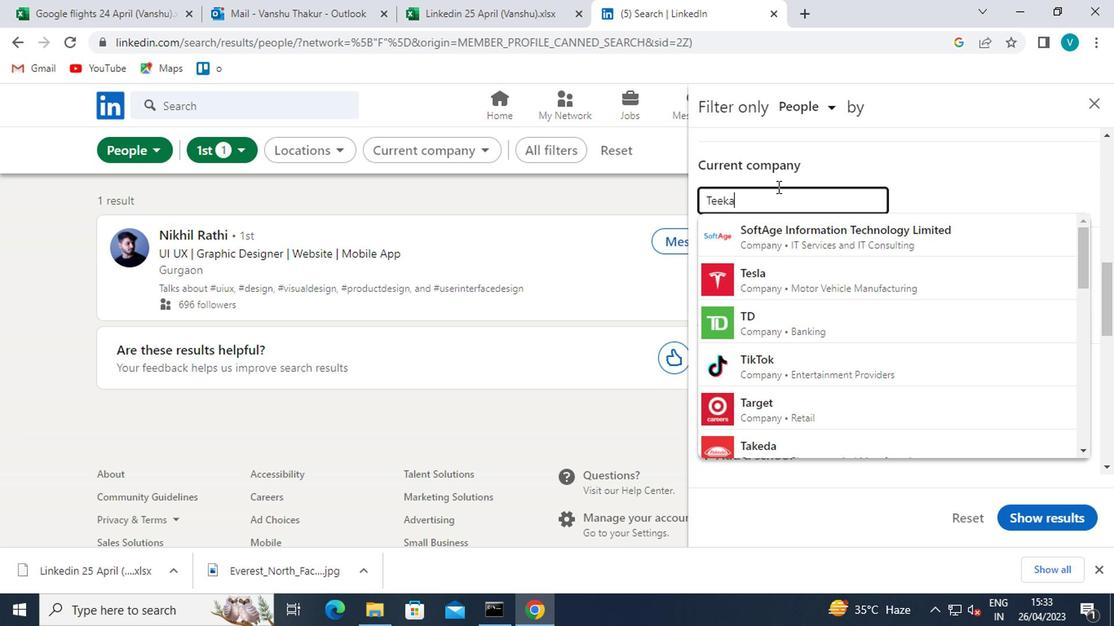 
Action: Mouse moved to (794, 232)
Screenshot: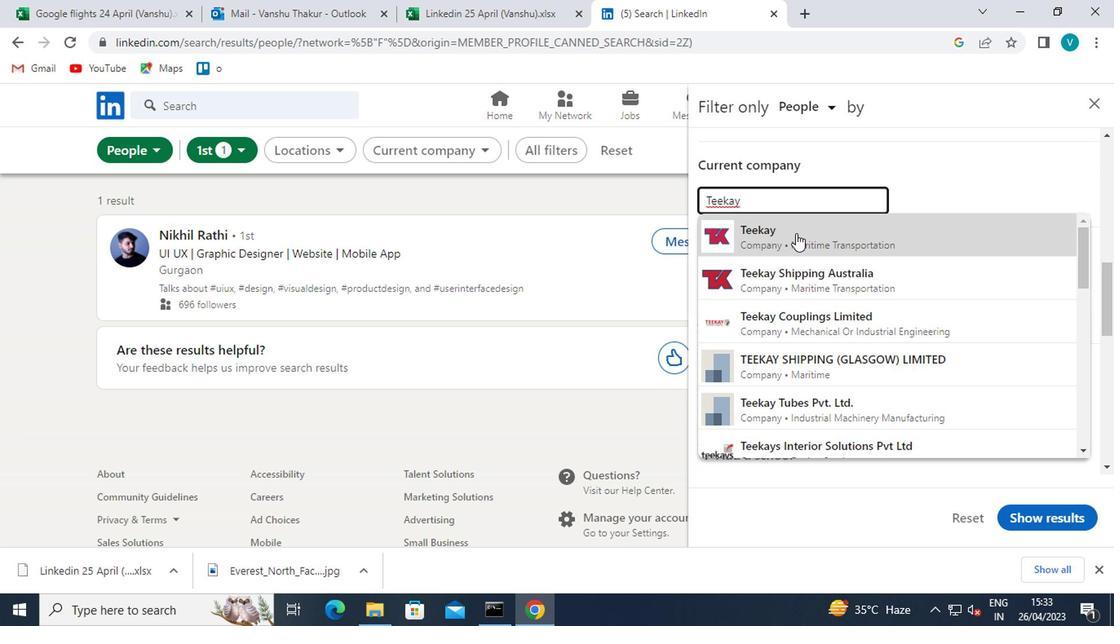
Action: Mouse pressed left at (794, 232)
Screenshot: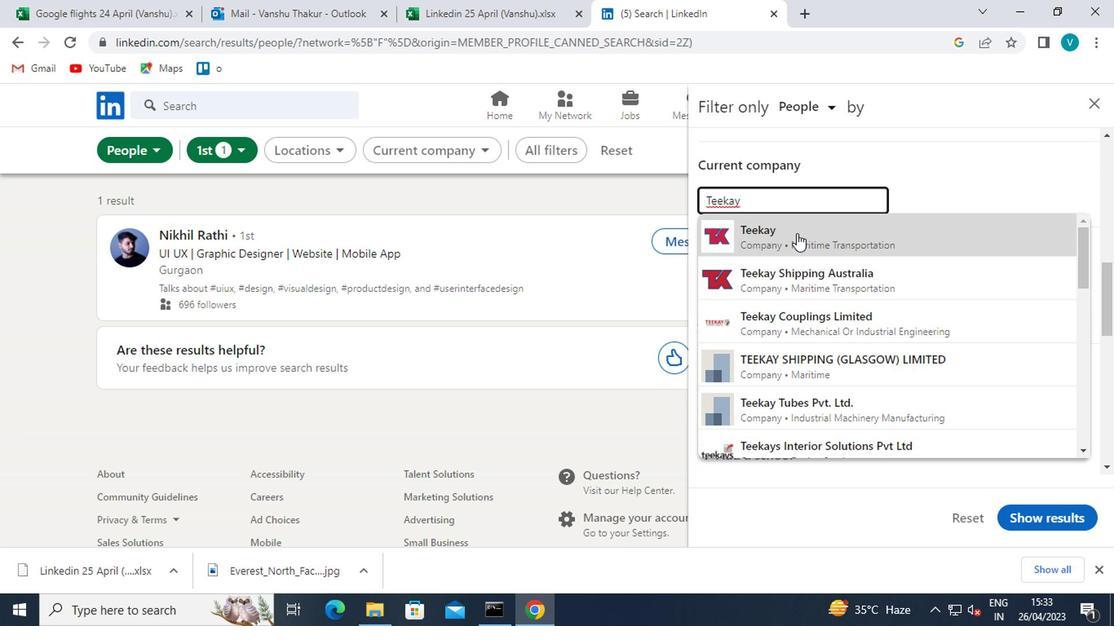 
Action: Mouse scrolled (794, 231) with delta (0, -1)
Screenshot: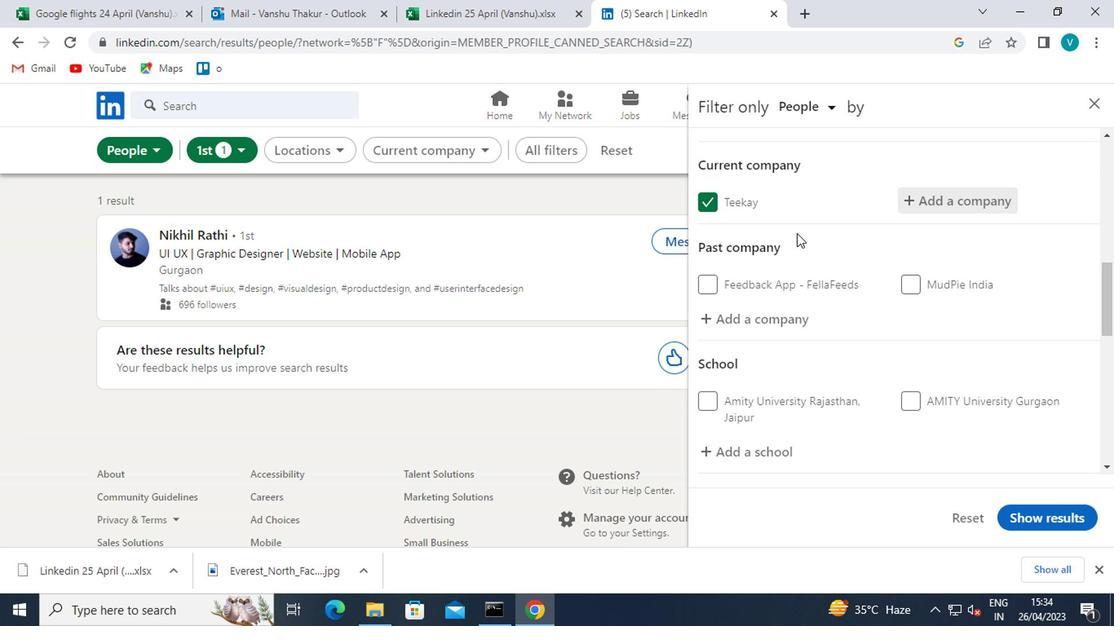 
Action: Mouse scrolled (794, 231) with delta (0, -1)
Screenshot: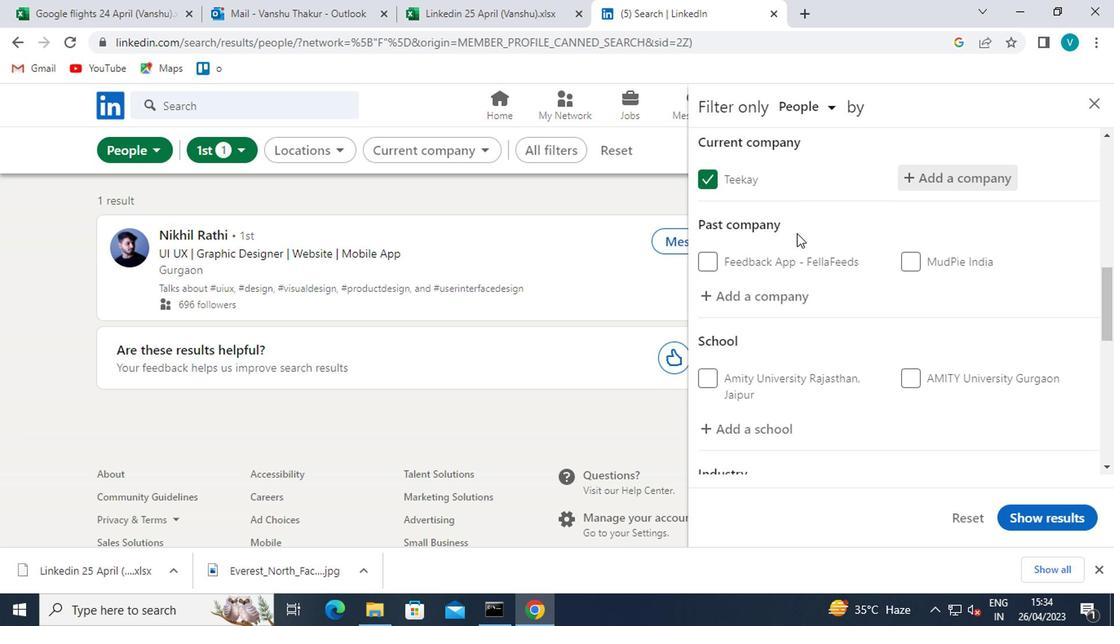 
Action: Mouse moved to (749, 278)
Screenshot: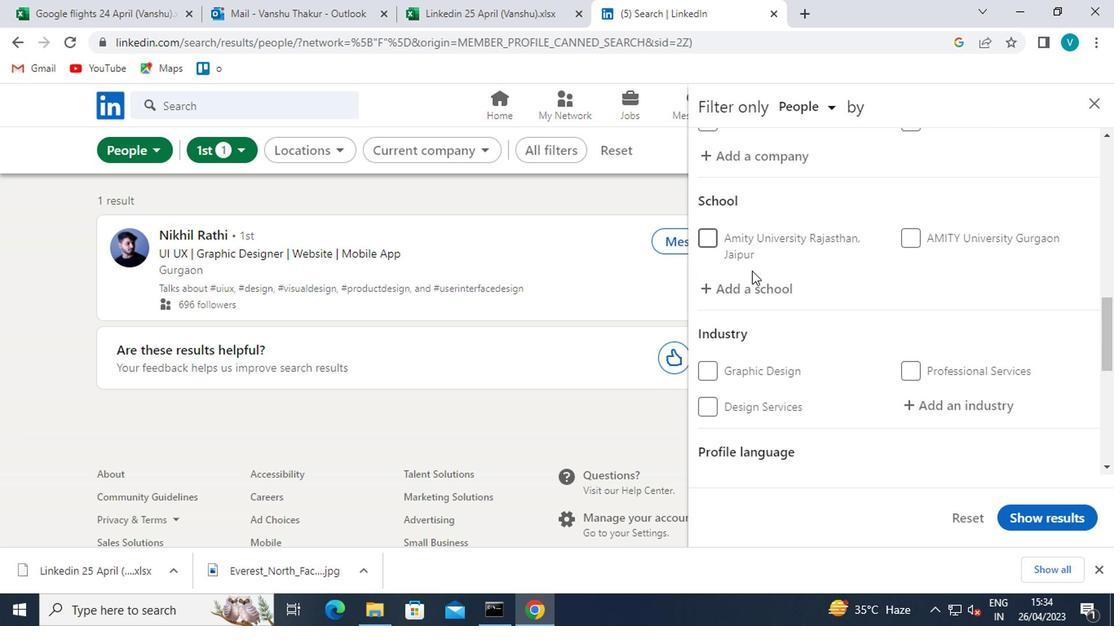 
Action: Mouse pressed left at (749, 278)
Screenshot: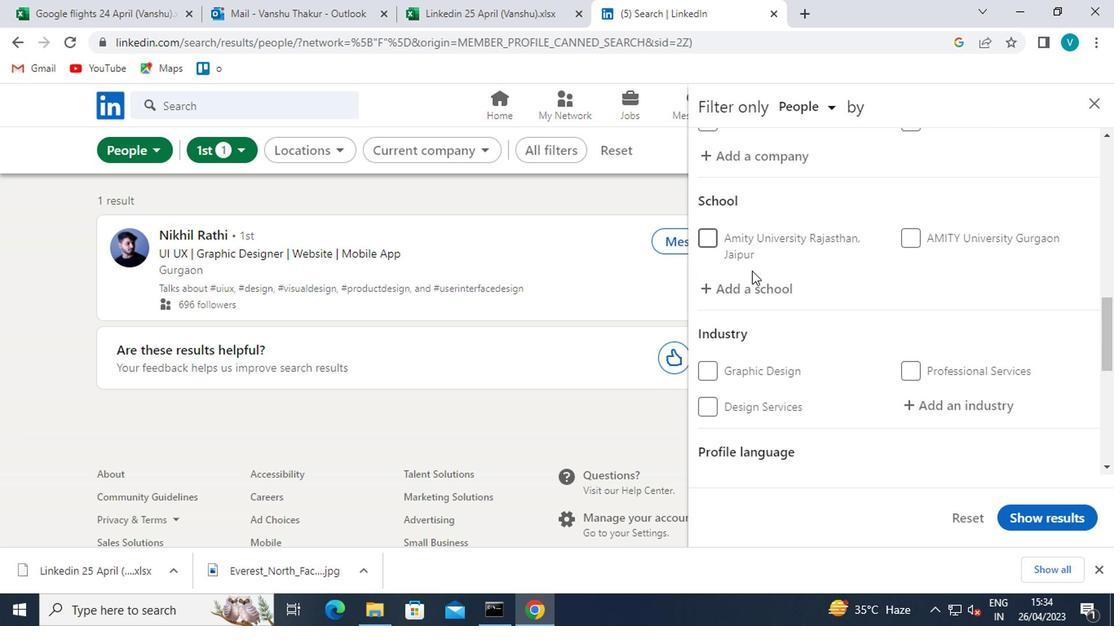 
Action: Mouse moved to (753, 280)
Screenshot: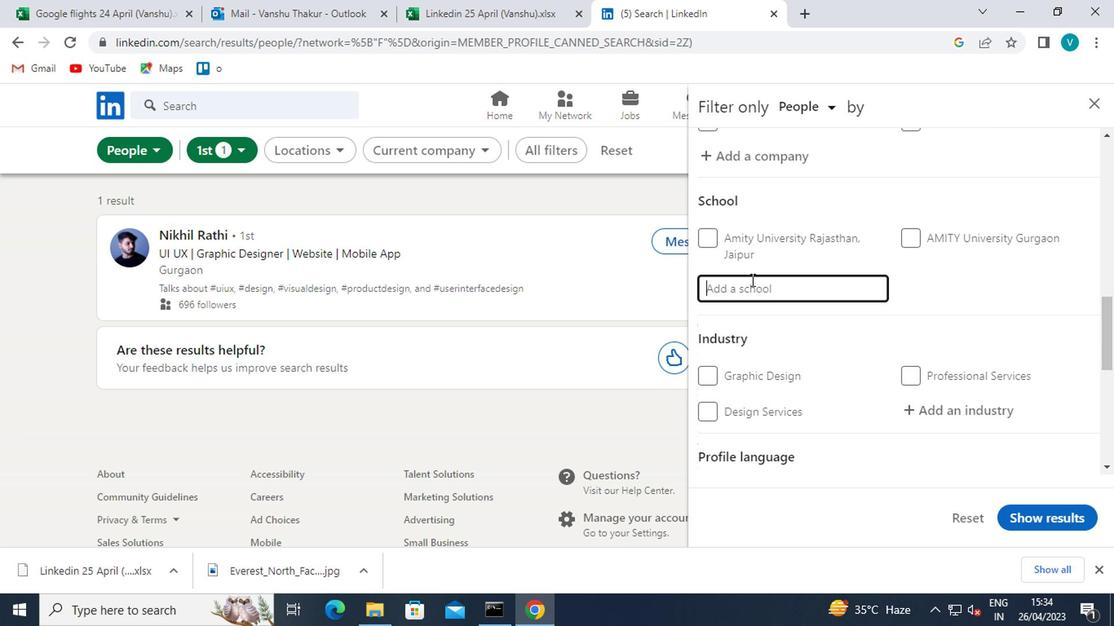 
Action: Key pressed <Key.shift>LITTLE<Key.space><Key.shift>FLOWER
Screenshot: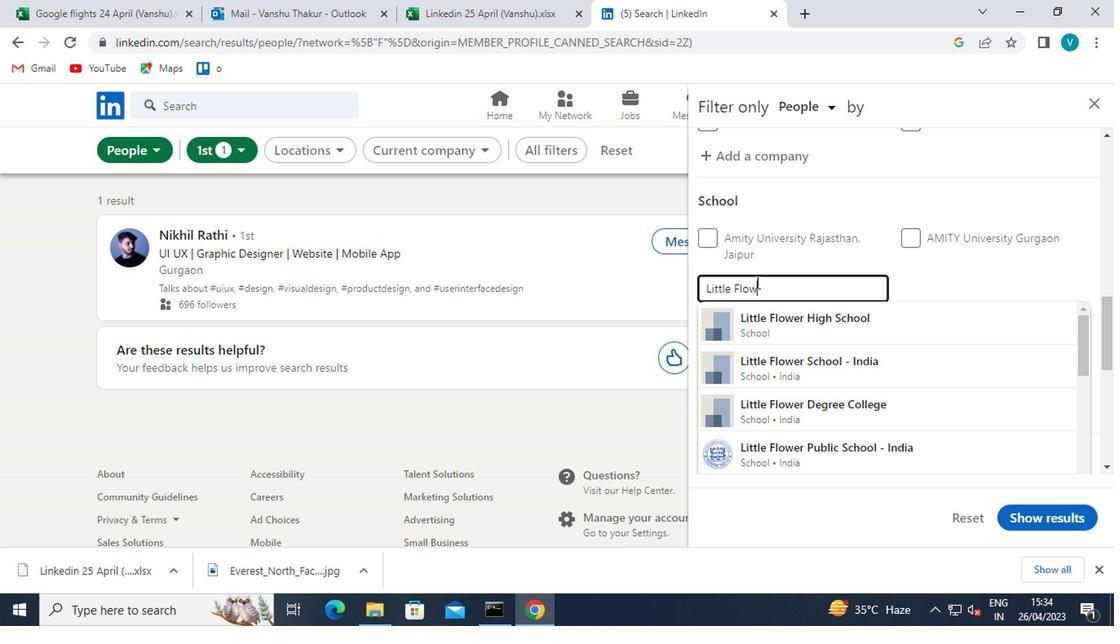 
Action: Mouse moved to (819, 445)
Screenshot: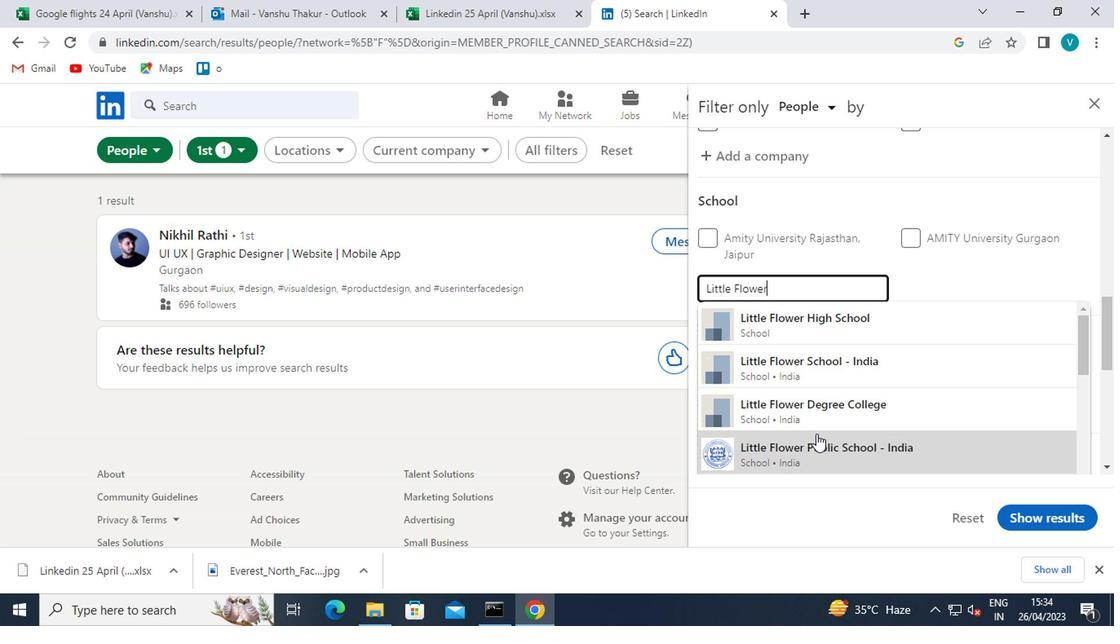 
Action: Mouse pressed left at (819, 445)
Screenshot: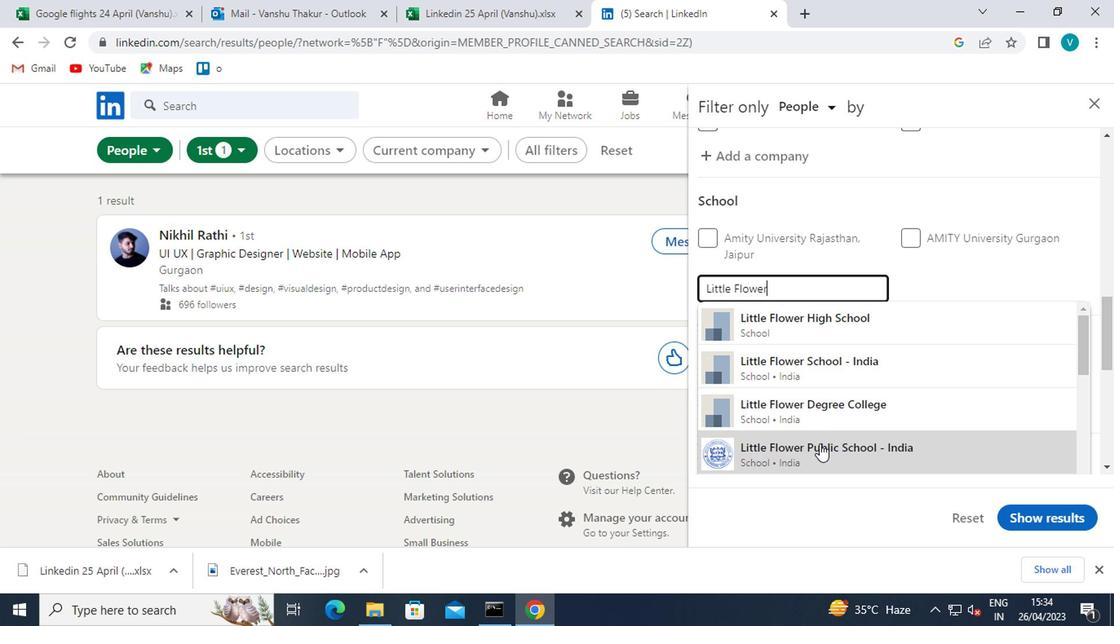 
Action: Mouse moved to (934, 389)
Screenshot: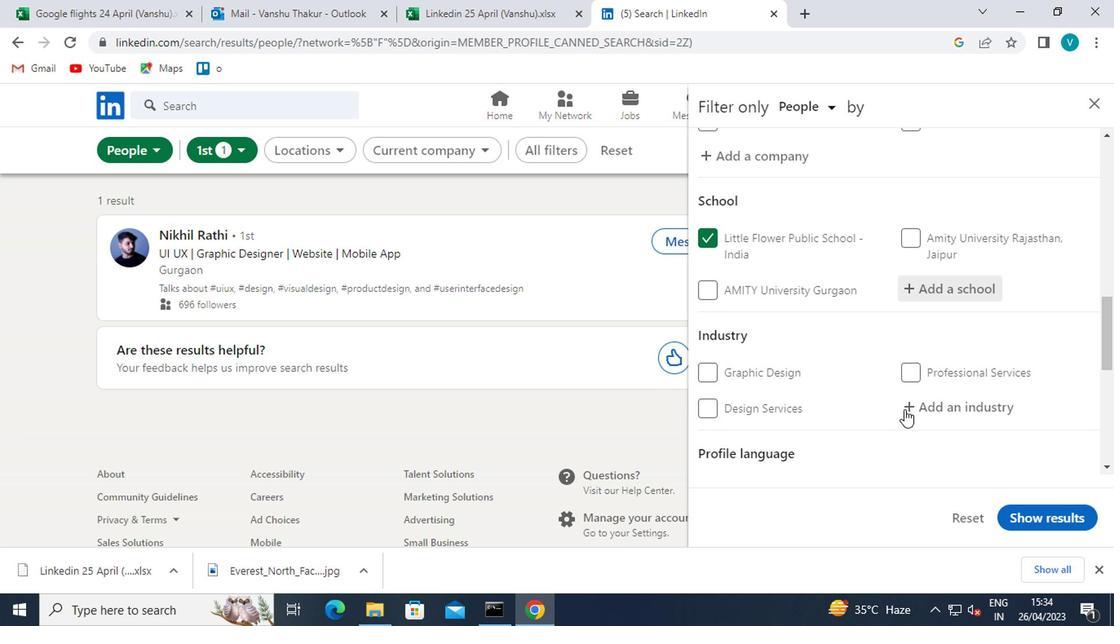 
Action: Mouse scrolled (934, 388) with delta (0, -1)
Screenshot: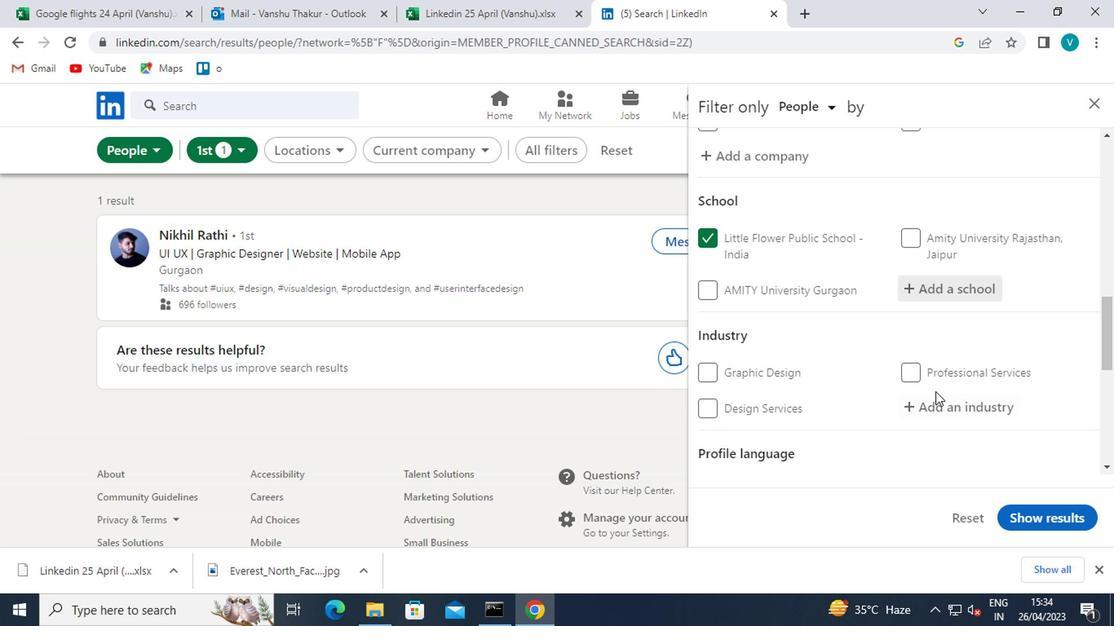 
Action: Mouse moved to (970, 324)
Screenshot: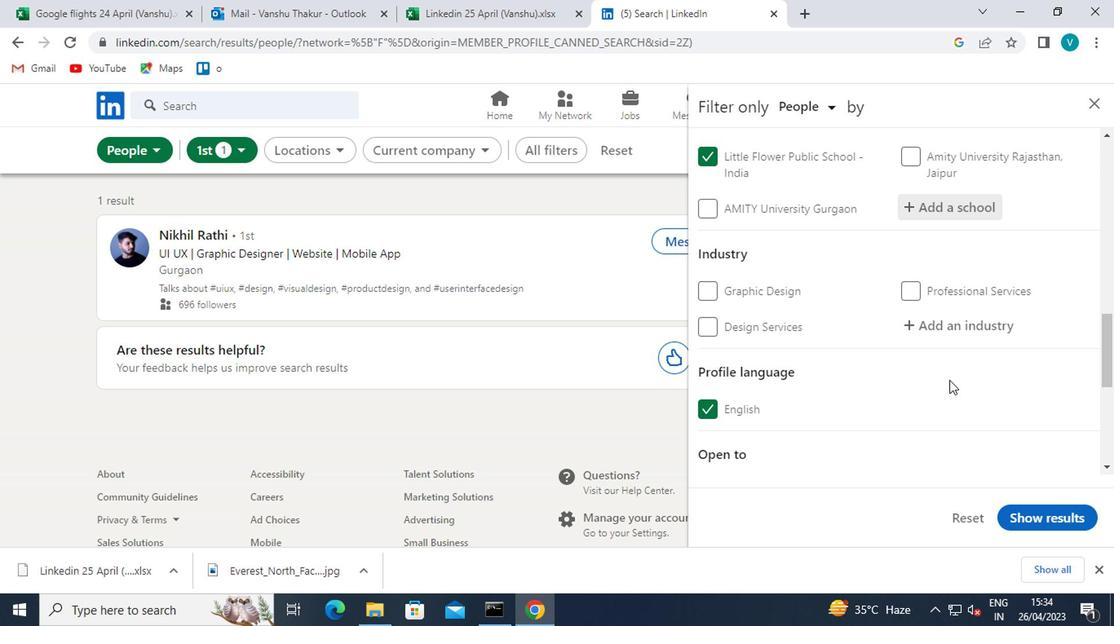 
Action: Mouse pressed left at (970, 324)
Screenshot: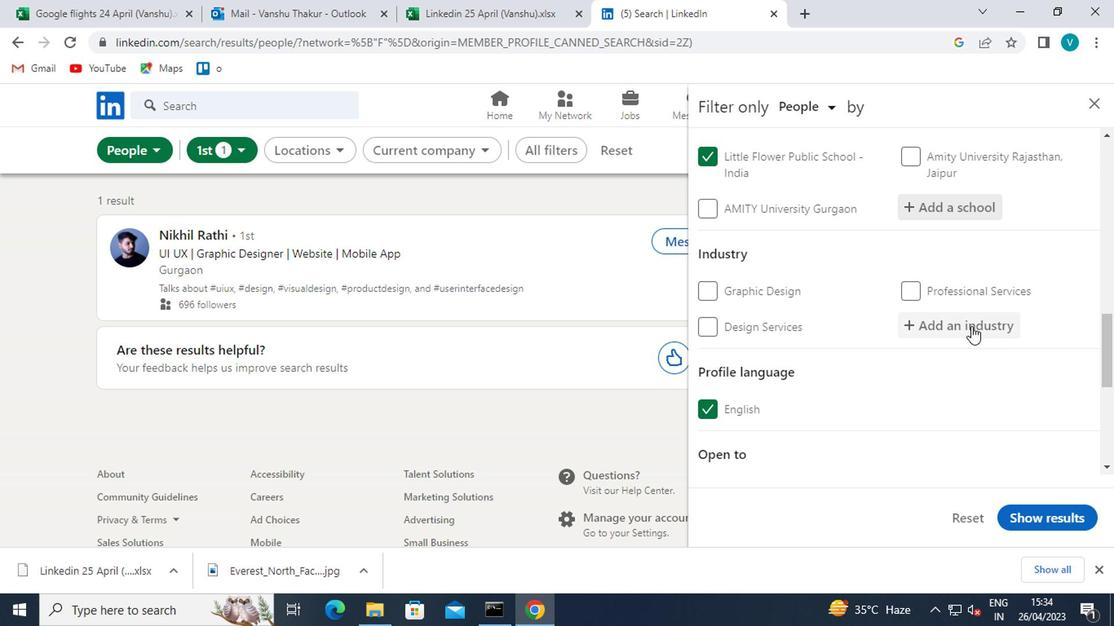 
Action: Key pressed <Key.shift>S
Screenshot: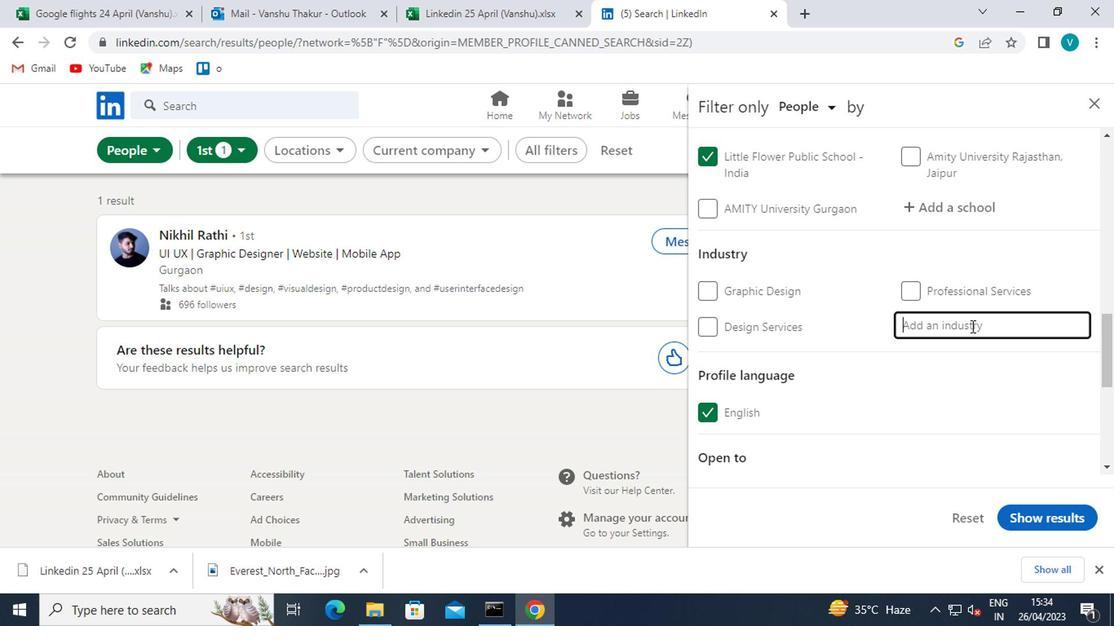 
Action: Mouse moved to (848, 288)
Screenshot: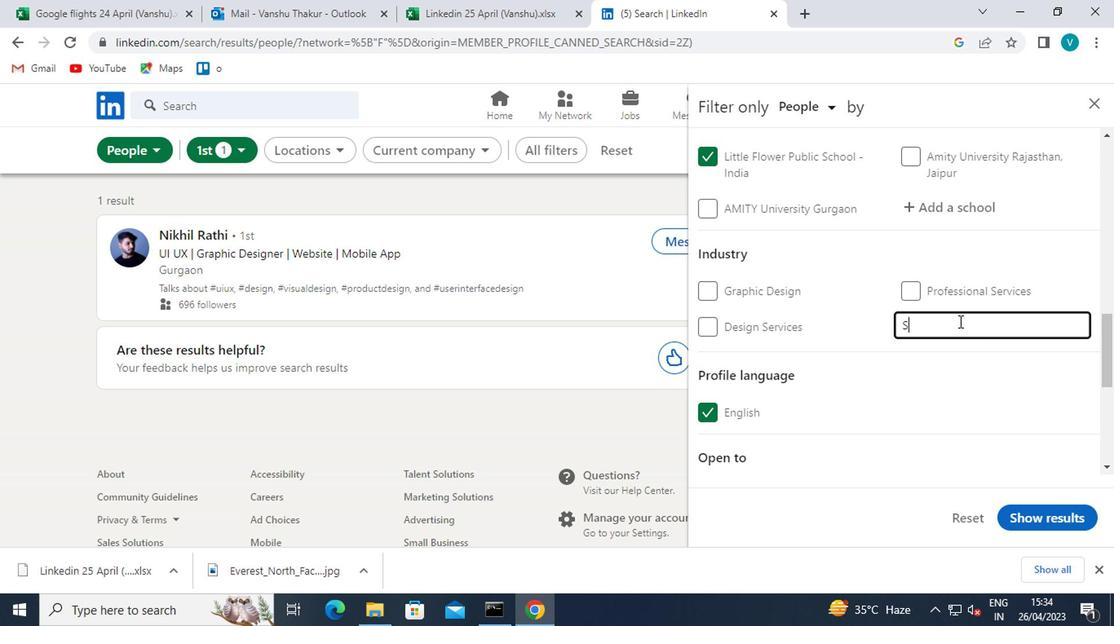 
Action: Key pressed PECIA
Screenshot: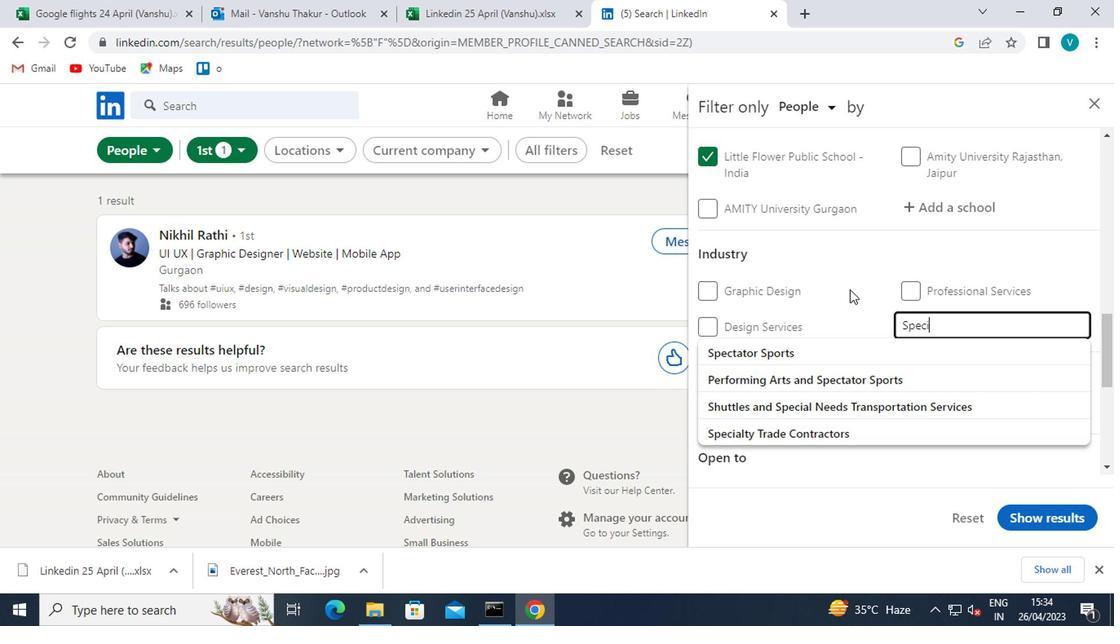 
Action: Mouse moved to (826, 370)
Screenshot: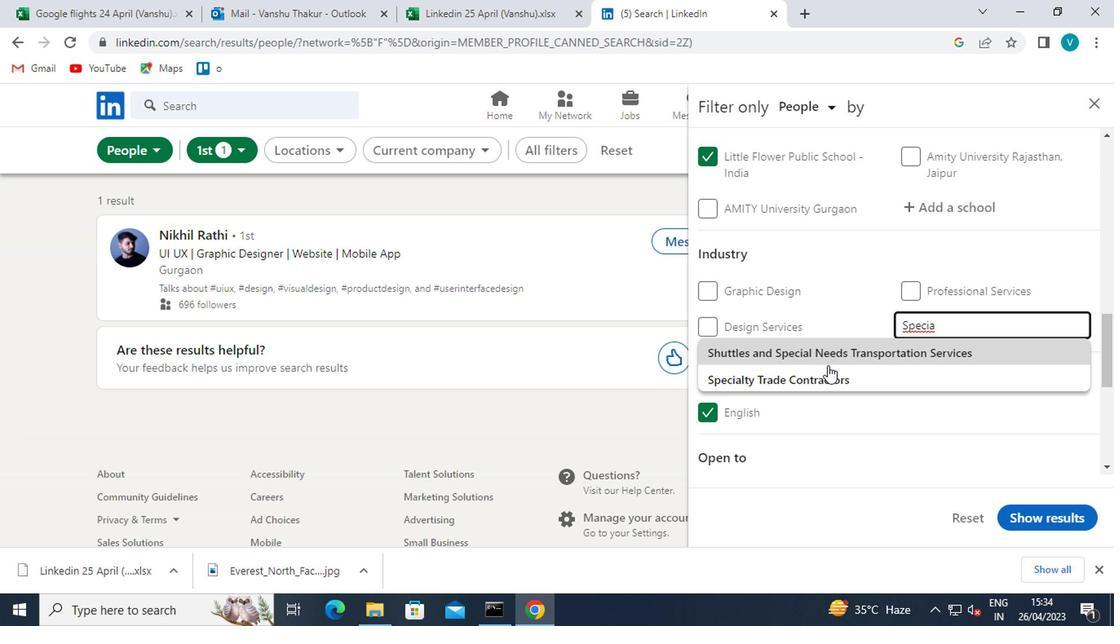 
Action: Mouse pressed left at (826, 370)
Screenshot: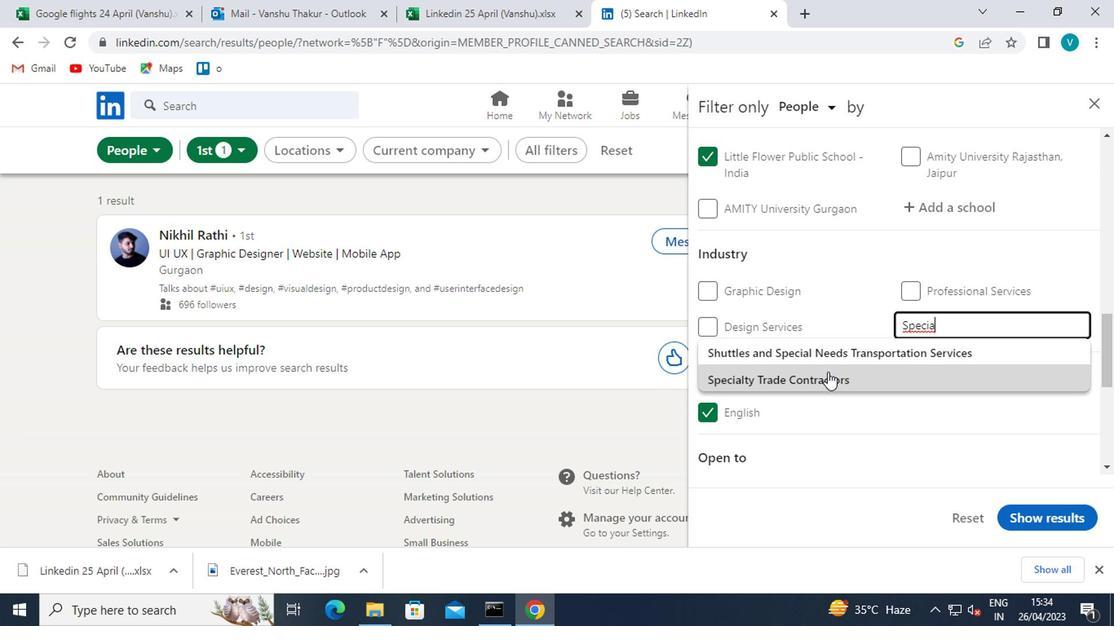 
Action: Mouse moved to (850, 358)
Screenshot: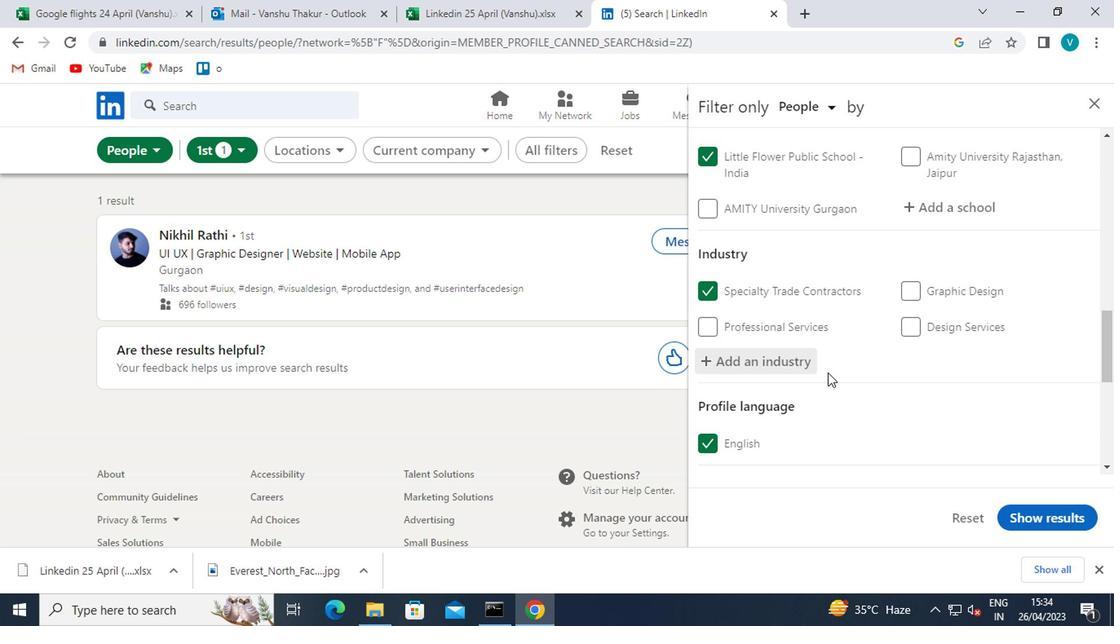 
Action: Mouse scrolled (850, 356) with delta (0, -1)
Screenshot: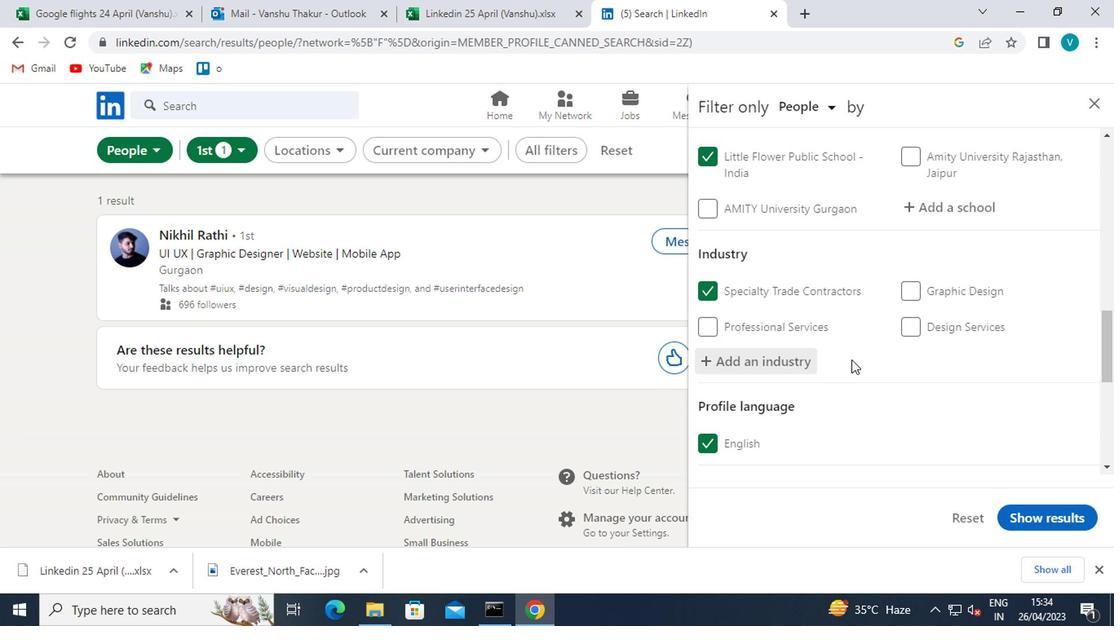 
Action: Mouse scrolled (850, 356) with delta (0, -1)
Screenshot: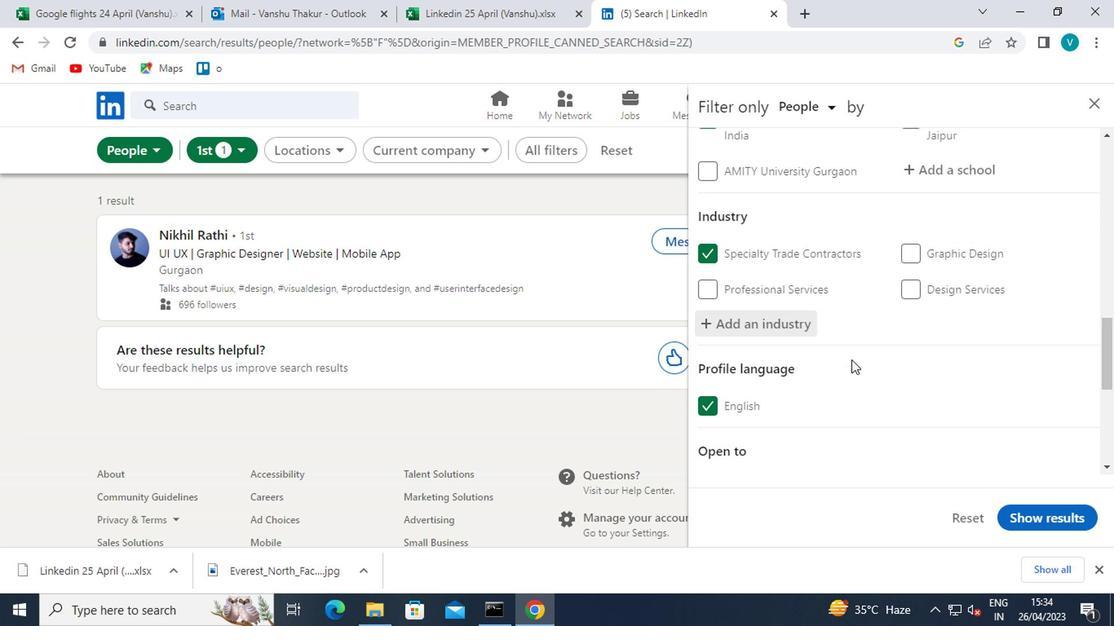 
Action: Mouse scrolled (850, 356) with delta (0, -1)
Screenshot: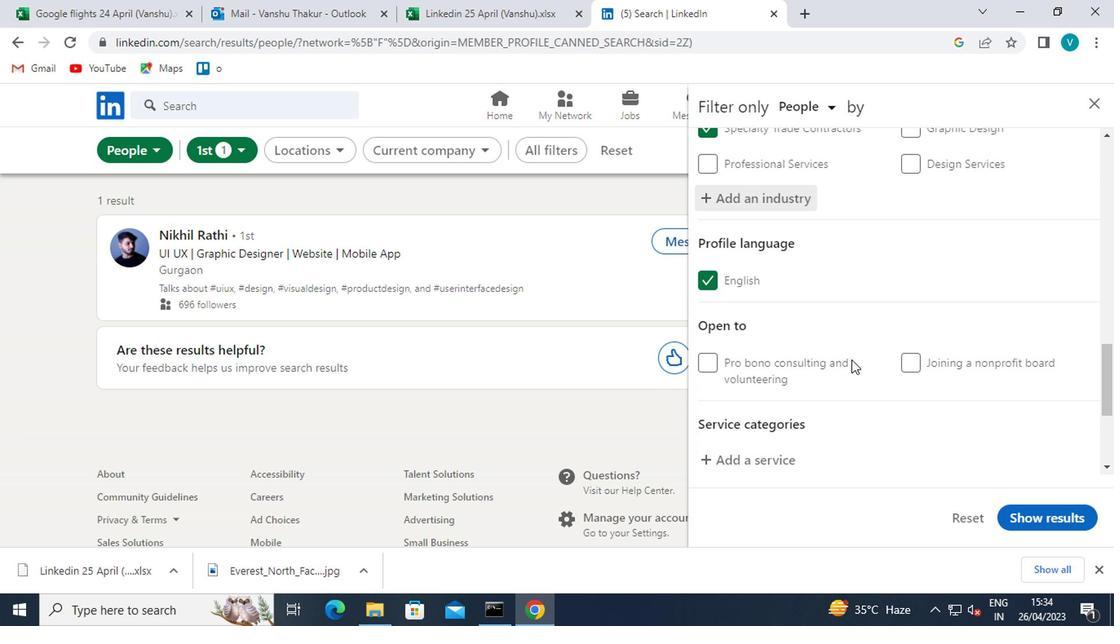 
Action: Mouse scrolled (850, 356) with delta (0, -1)
Screenshot: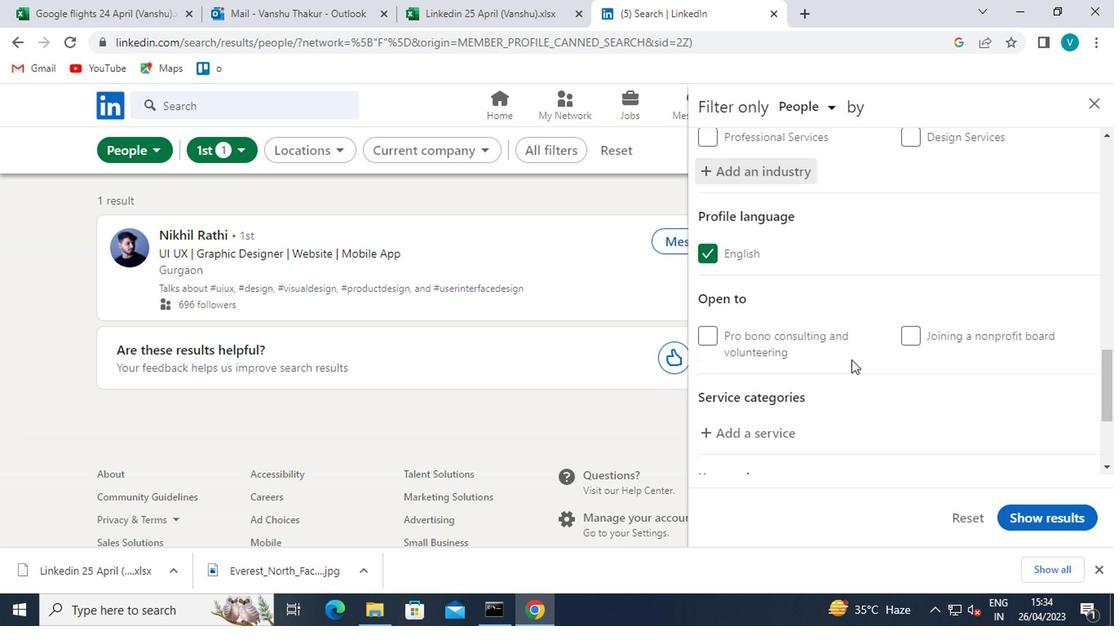 
Action: Mouse moved to (749, 293)
Screenshot: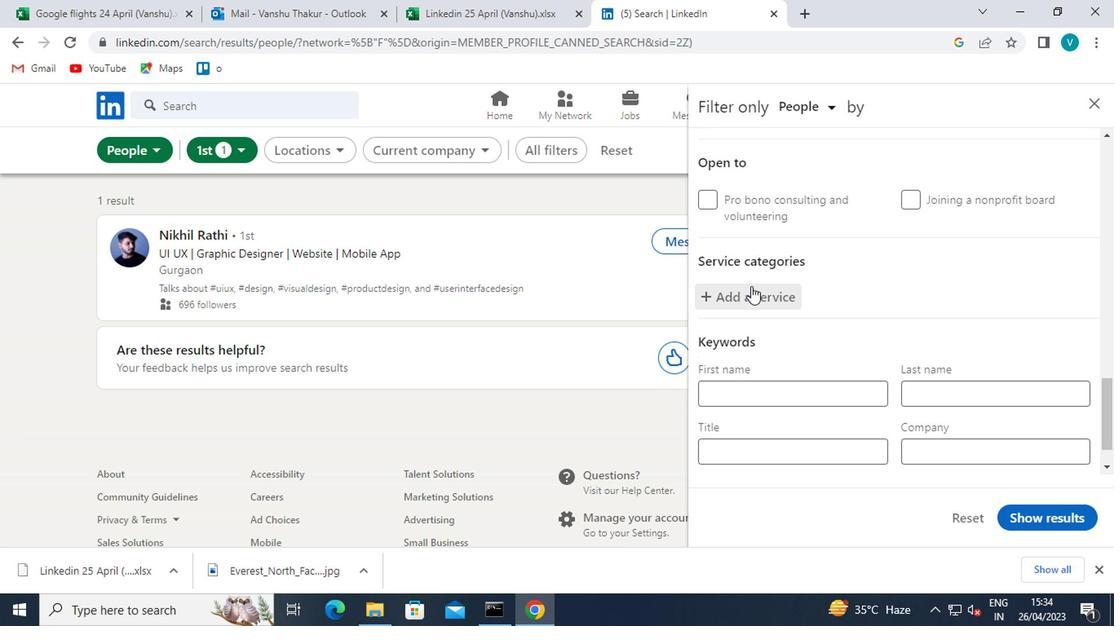 
Action: Mouse pressed left at (749, 293)
Screenshot: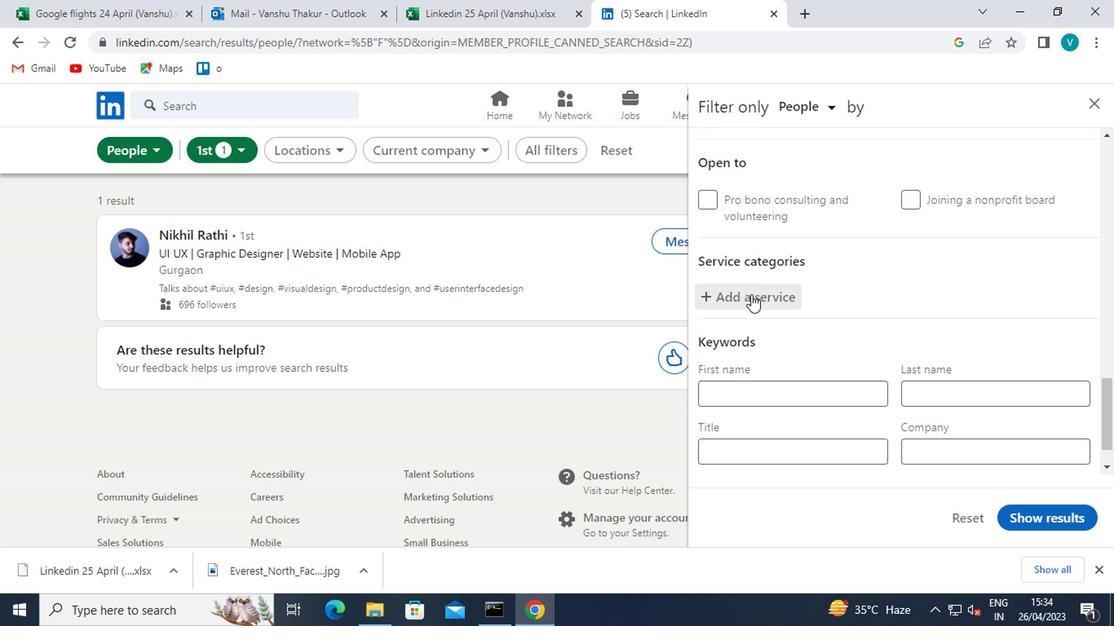 
Action: Key pressed <Key.shift>REAL<Key.space>
Screenshot: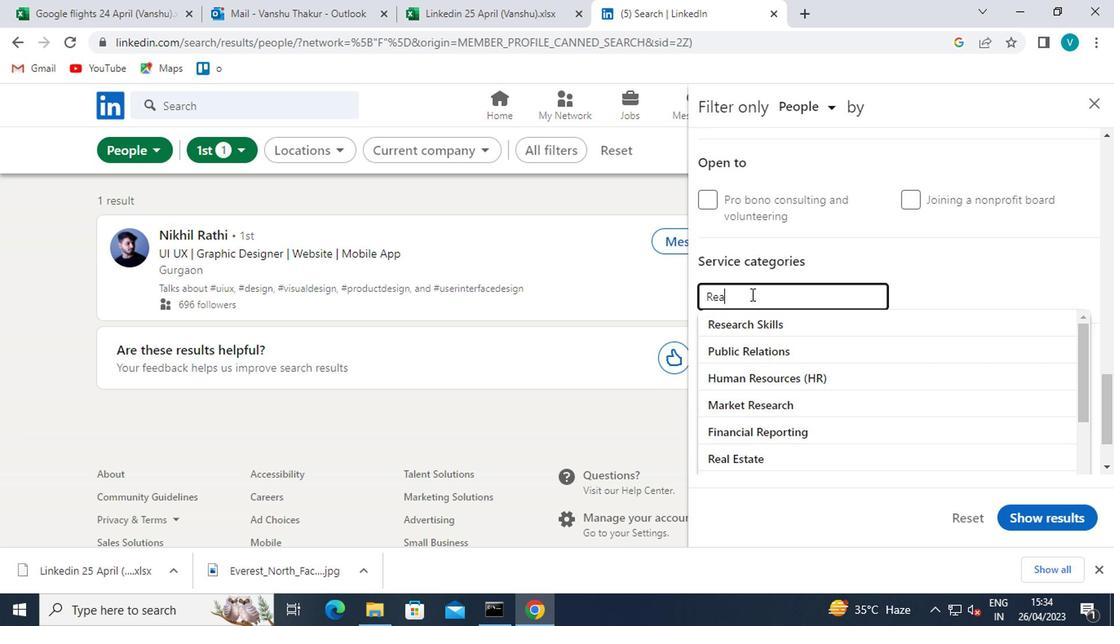 
Action: Mouse moved to (761, 374)
Screenshot: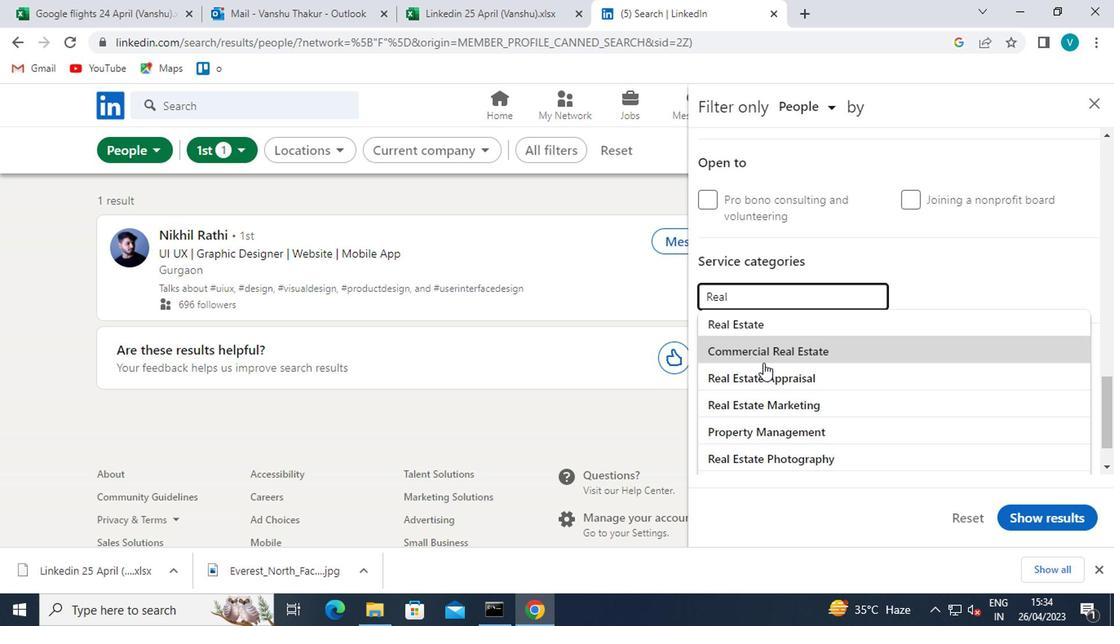 
Action: Mouse pressed left at (761, 374)
Screenshot: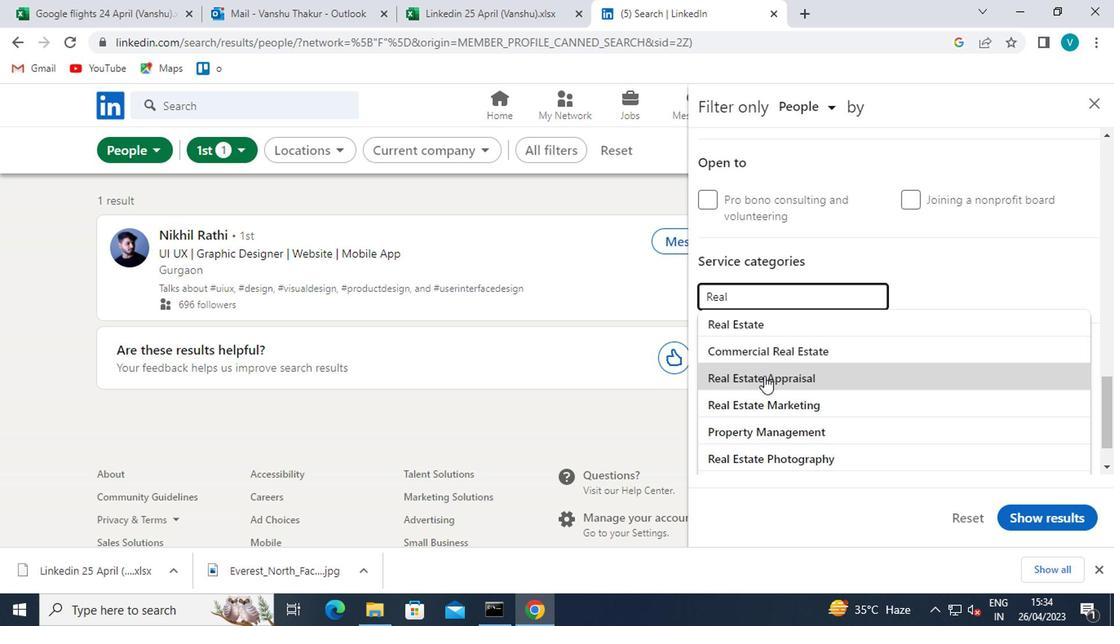 
Action: Mouse scrolled (761, 373) with delta (0, -1)
Screenshot: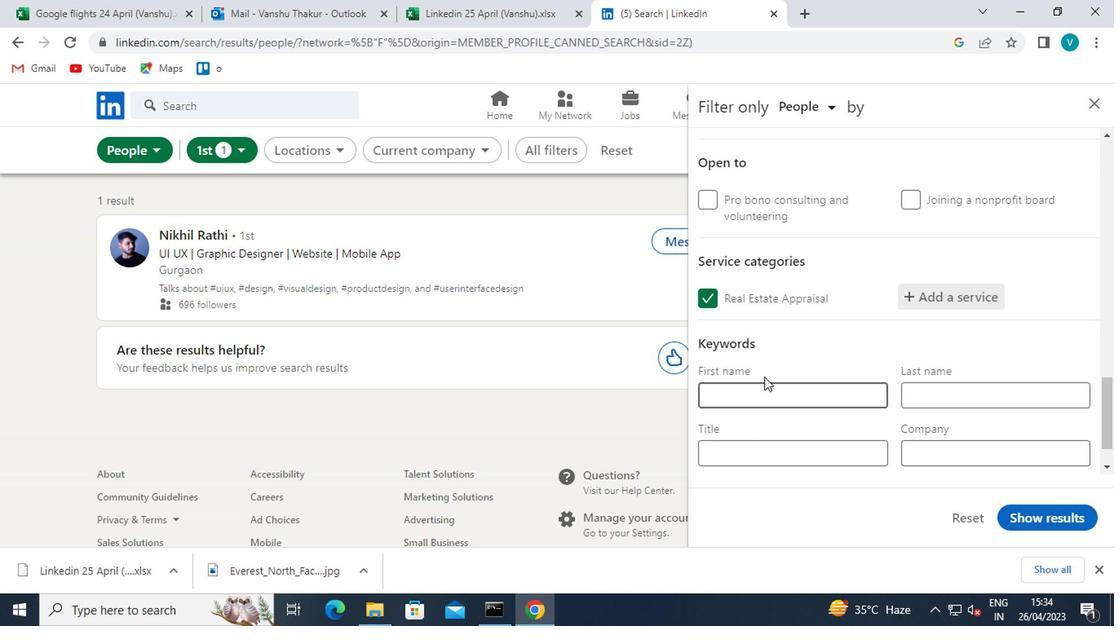 
Action: Mouse scrolled (761, 373) with delta (0, -1)
Screenshot: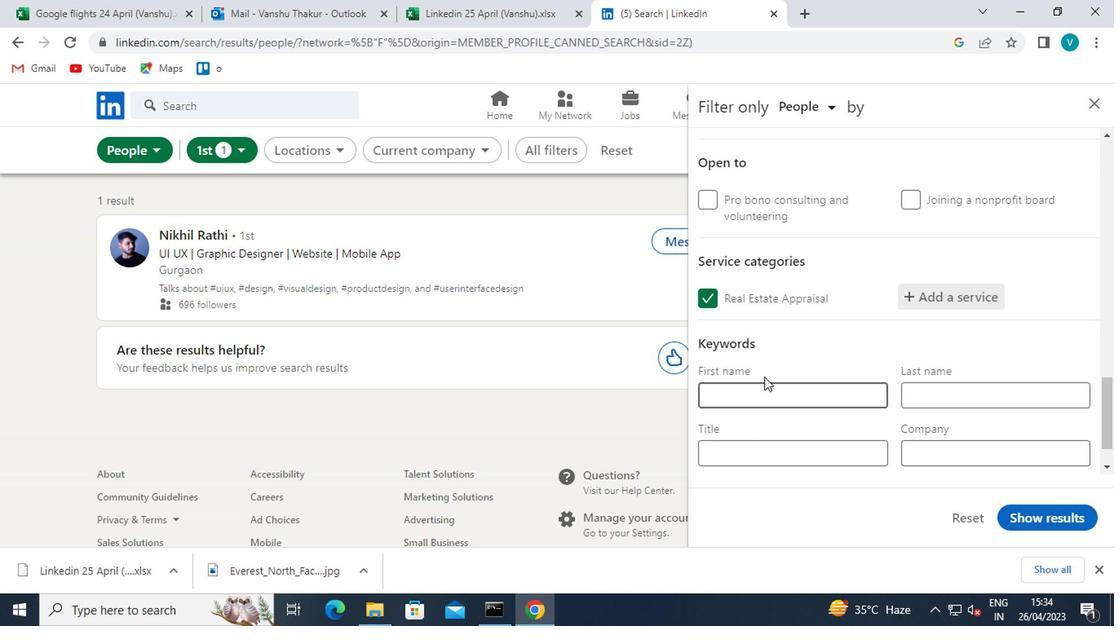 
Action: Mouse moved to (761, 375)
Screenshot: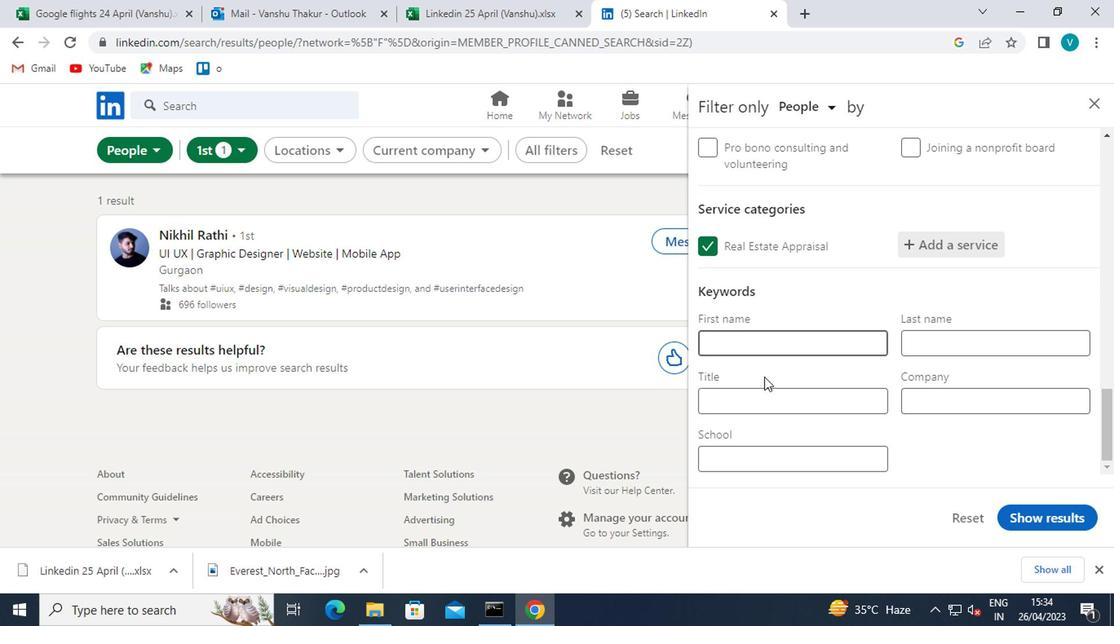 
Action: Mouse pressed left at (761, 375)
Screenshot: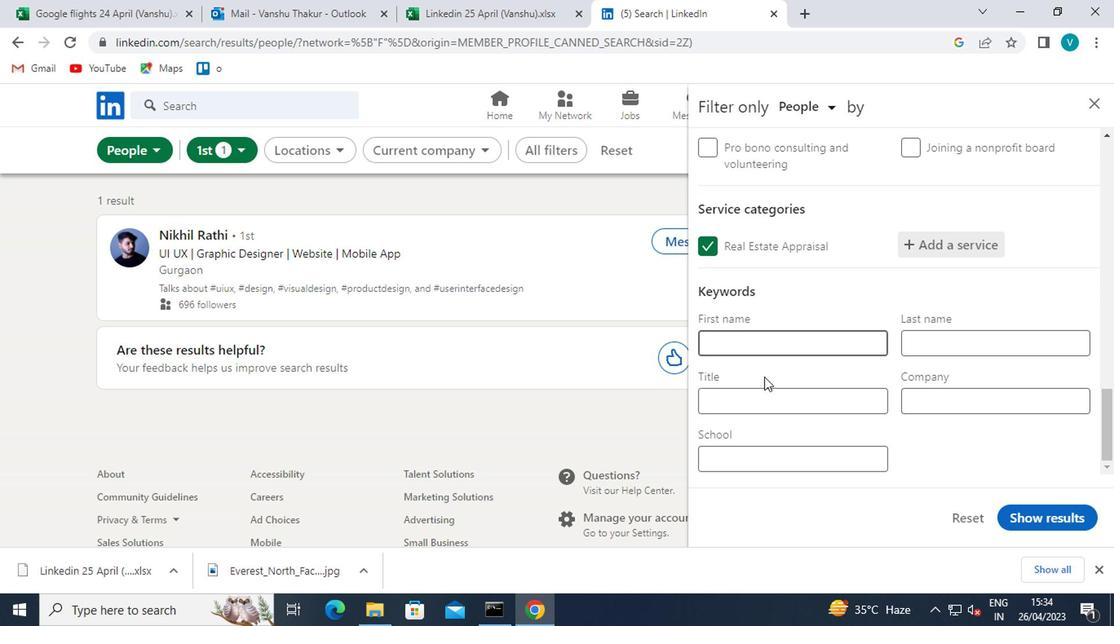 
Action: Mouse moved to (761, 378)
Screenshot: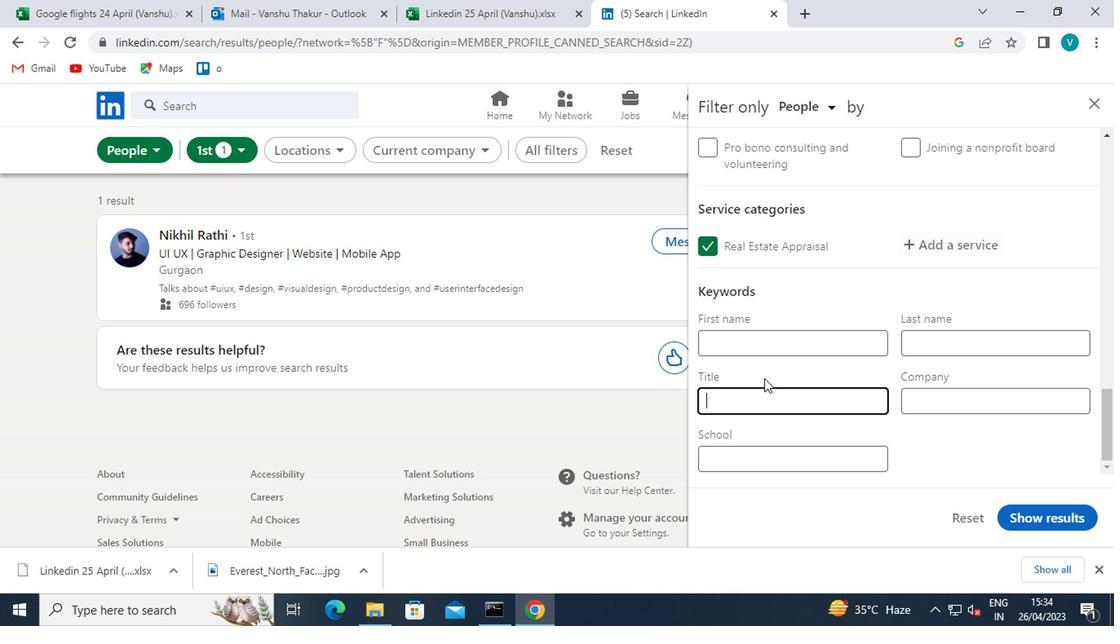 
Action: Mouse pressed left at (761, 378)
Screenshot: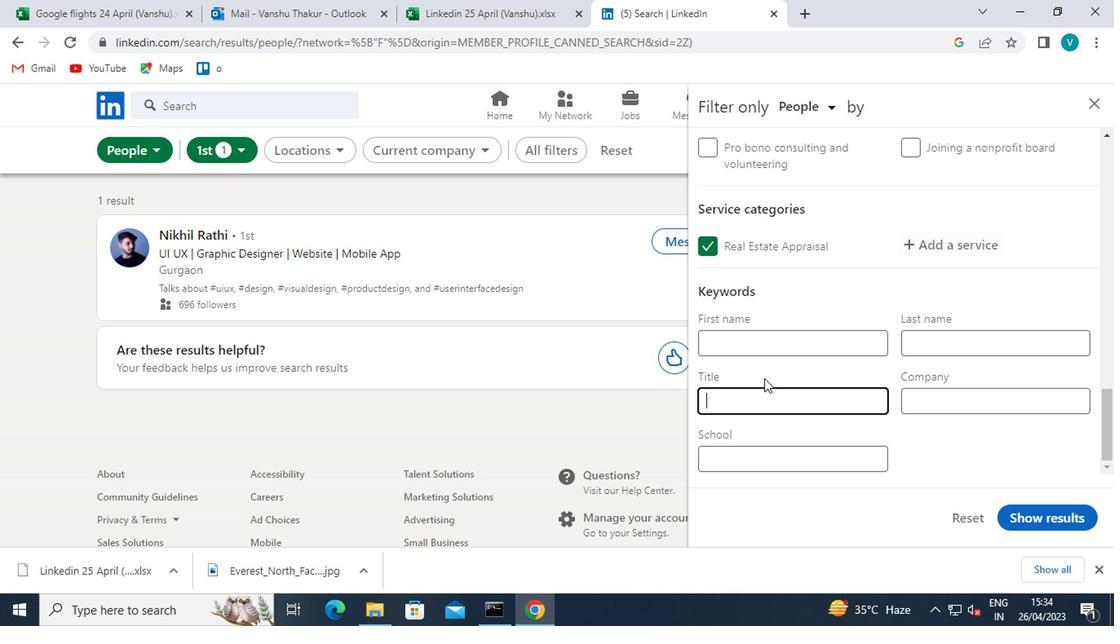 
Action: Key pressed <Key.shift>BANK<Key.space><Key.left><Key.left><Key.left><Key.left><Key.backspace><Key.shift>B<Key.right><Key.right><Key.right><Key.space><Key.shift>TELLER
Screenshot: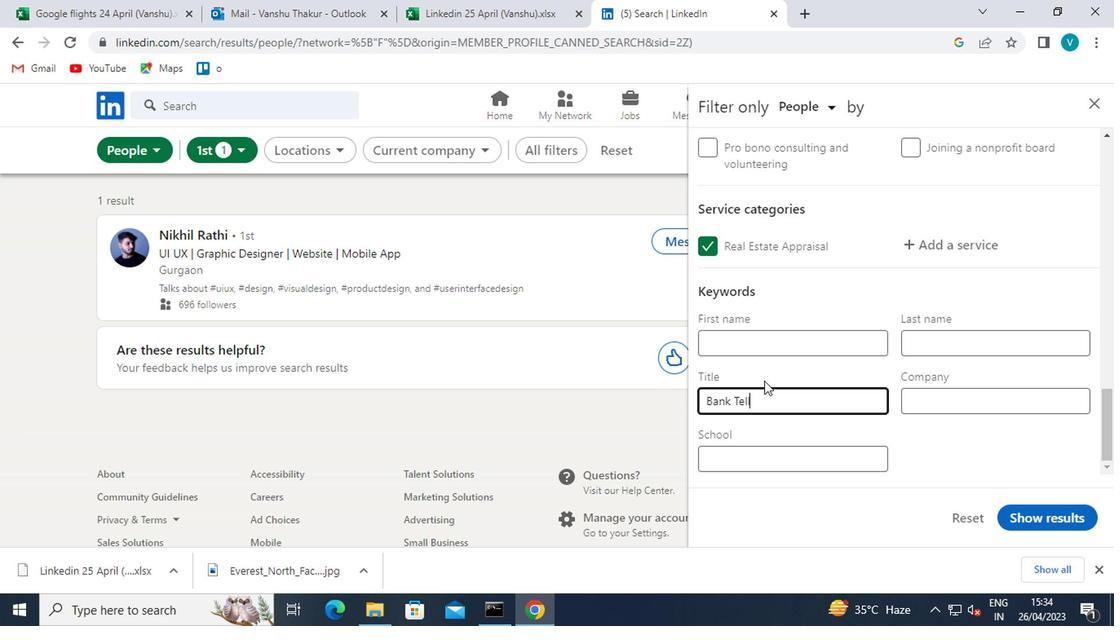 
Action: Mouse moved to (1069, 517)
Screenshot: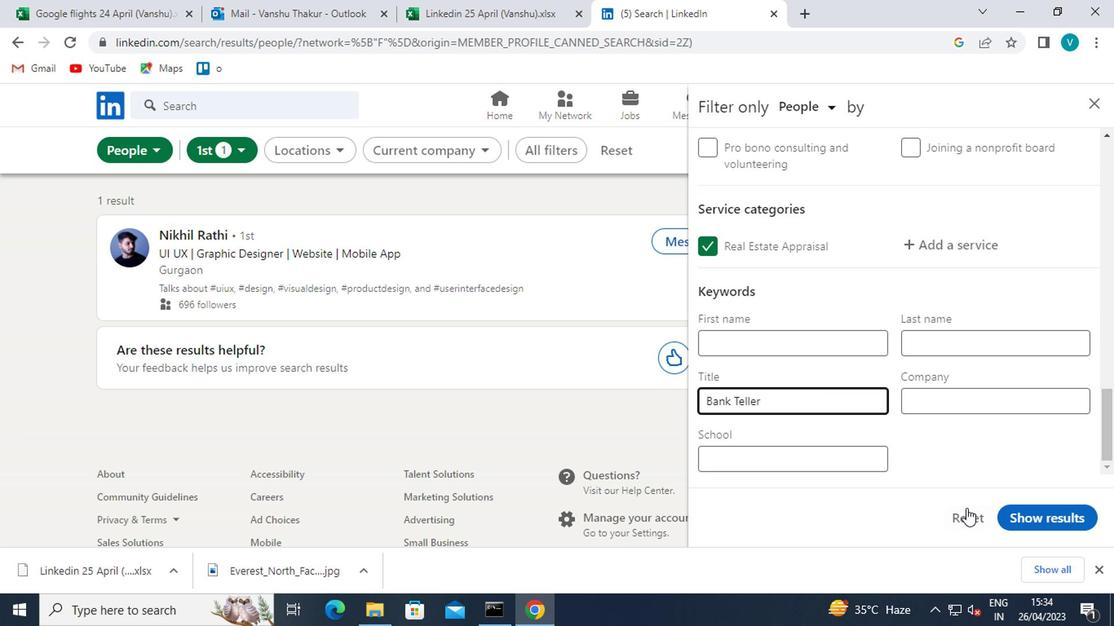 
Action: Mouse pressed left at (1069, 517)
Screenshot: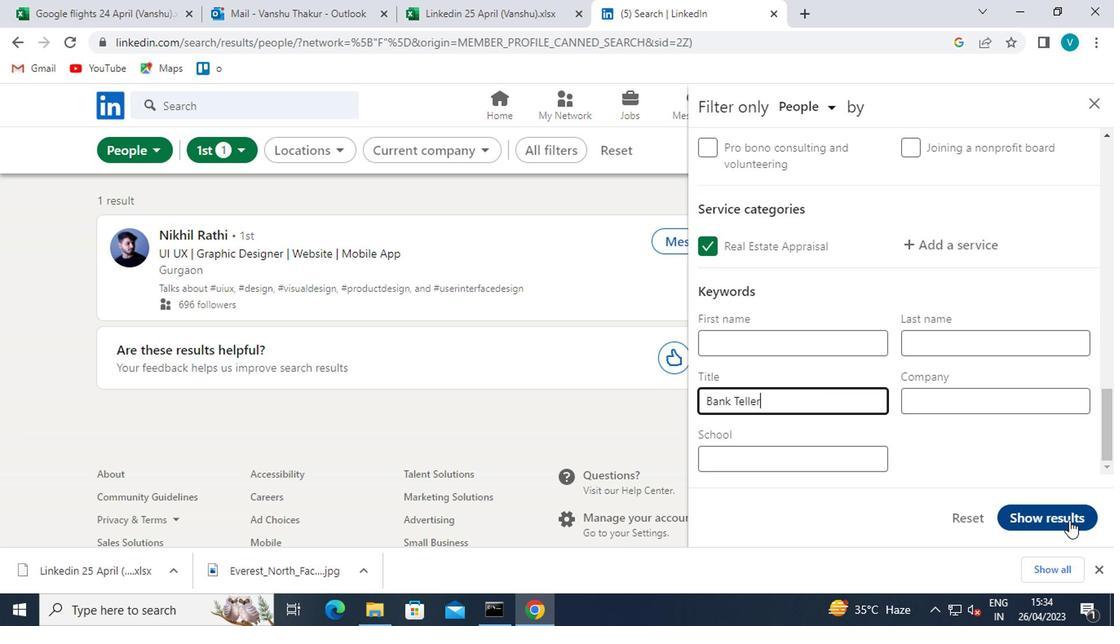 
Action: Mouse moved to (836, 366)
Screenshot: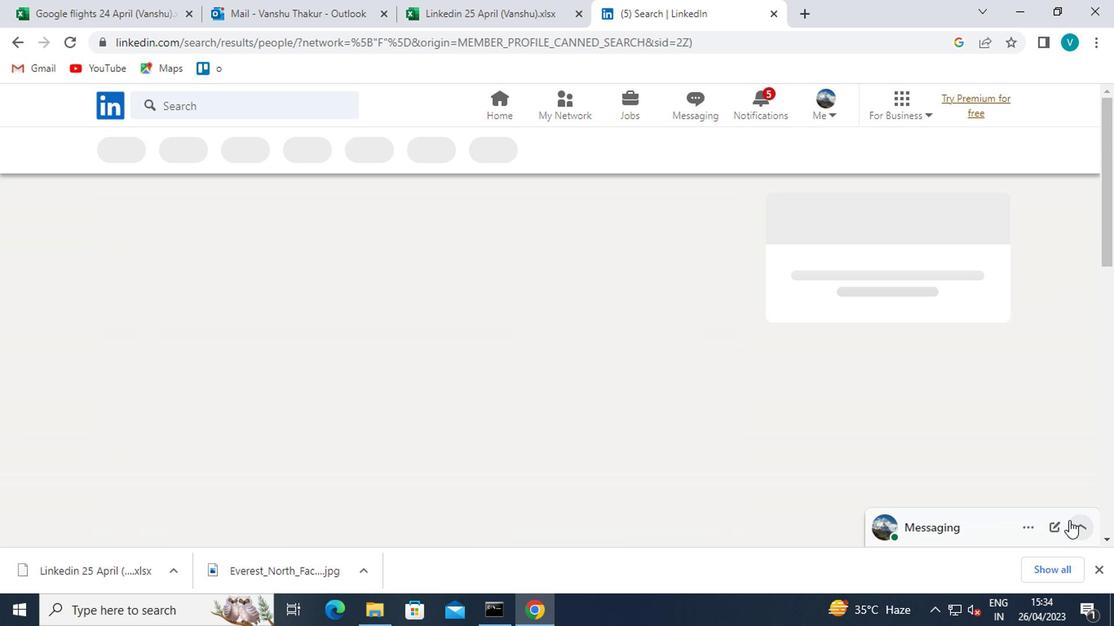 
